 Task: Look for space in Arucas, Spain from 5th June, 2023 to 16th June, 2023 for 2 adults in price range Rs.7000 to Rs.15000. Place can be entire place with 1  bedroom having 1 bed and 1 bathroom. Property type can be house, flat, guest house, hotel. Booking option can be shelf check-in. Required host language is English.
Action: Mouse moved to (246, 167)
Screenshot: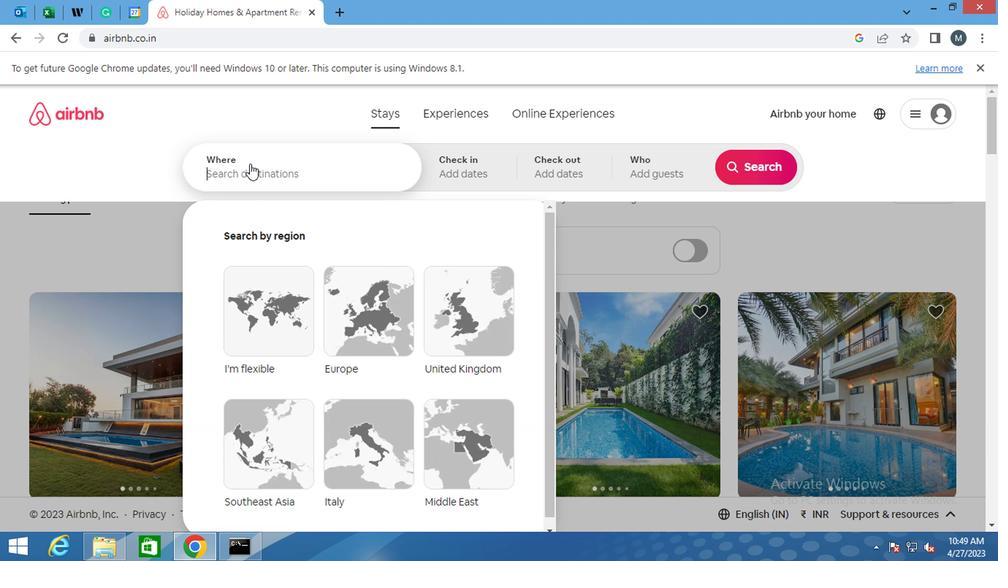 
Action: Mouse pressed left at (246, 167)
Screenshot: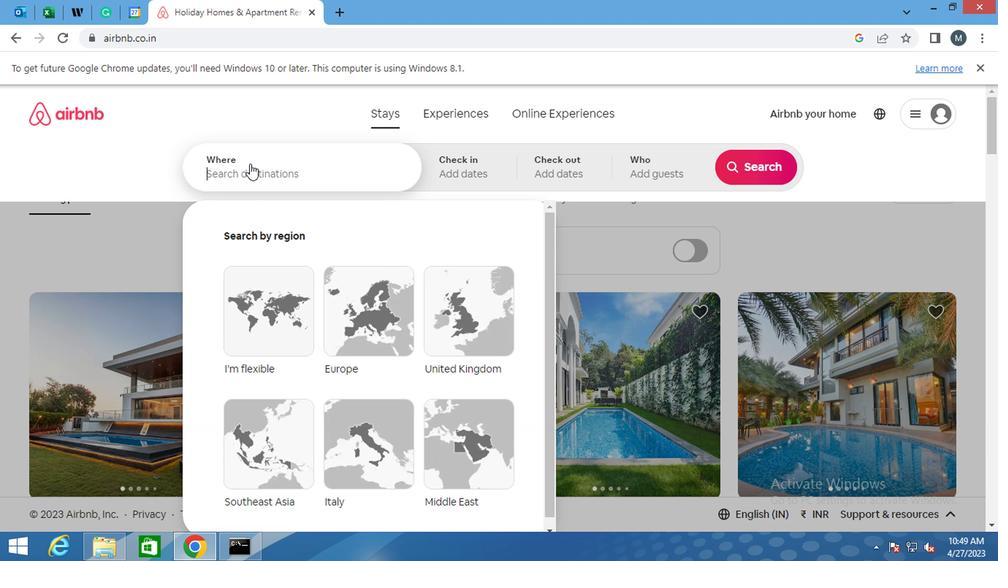 
Action: Mouse moved to (249, 181)
Screenshot: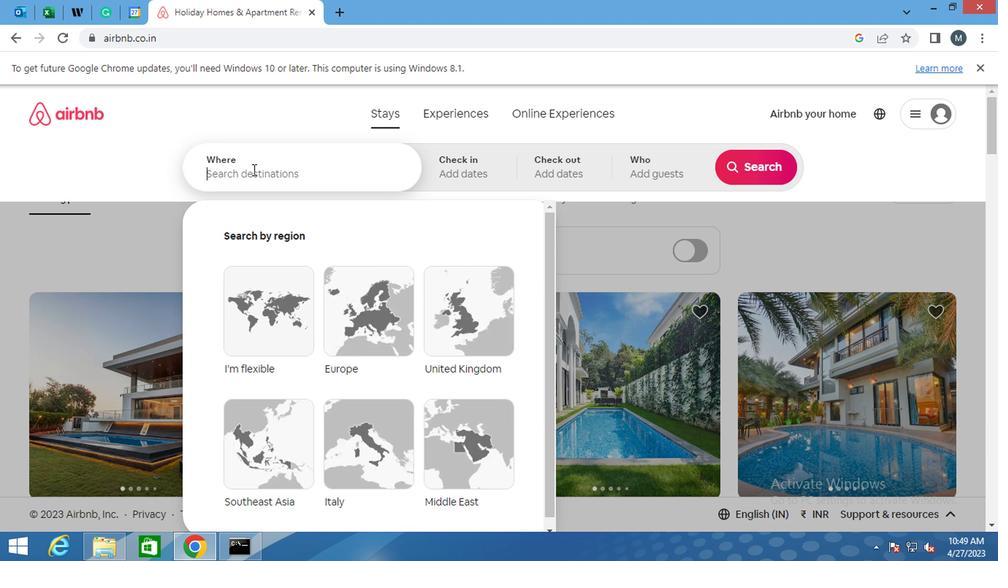 
Action: Key pressed <Key.shift>ARUCAS,<Key.space><Key.shift>SPAIN
Screenshot: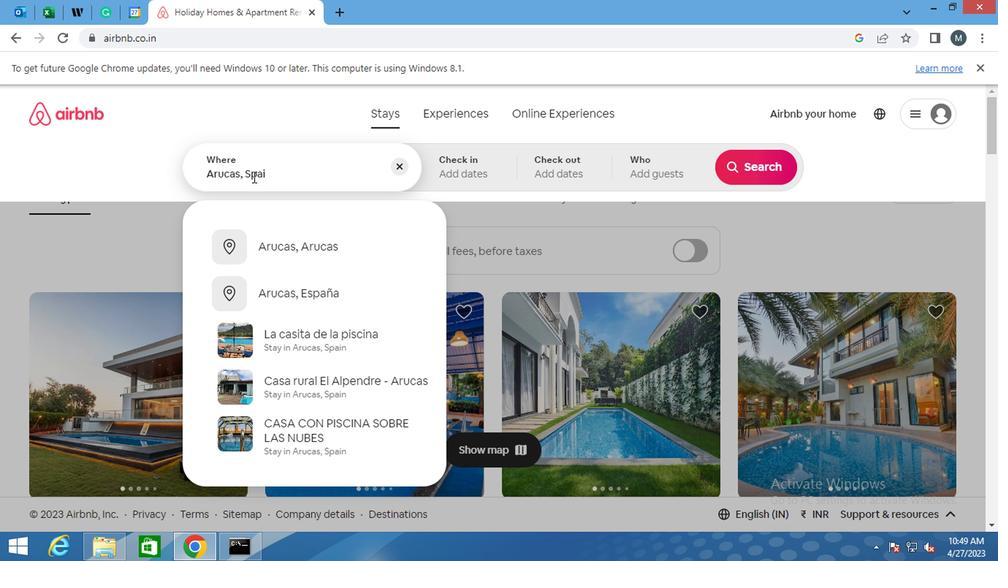
Action: Mouse moved to (295, 215)
Screenshot: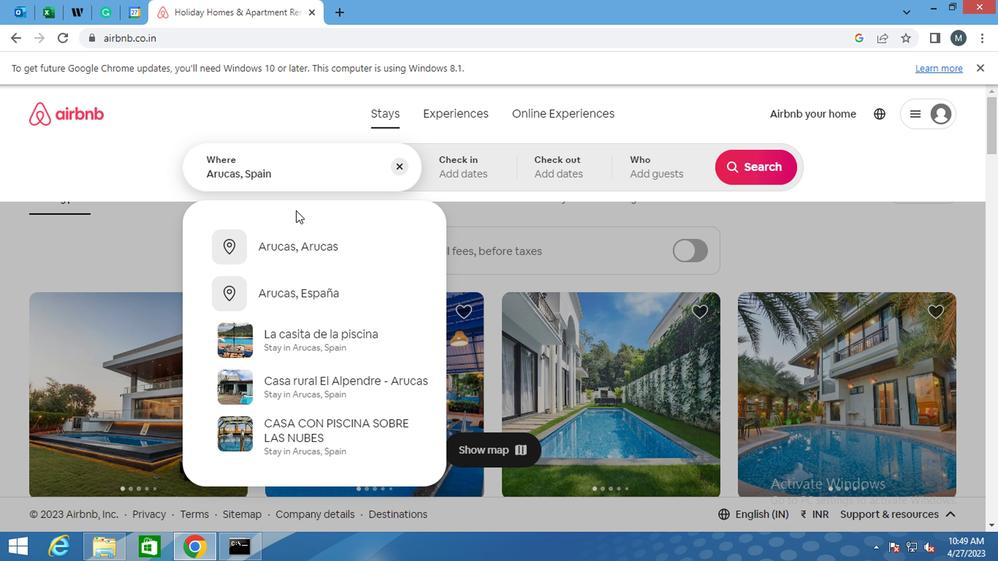 
Action: Key pressed <Key.enter>
Screenshot: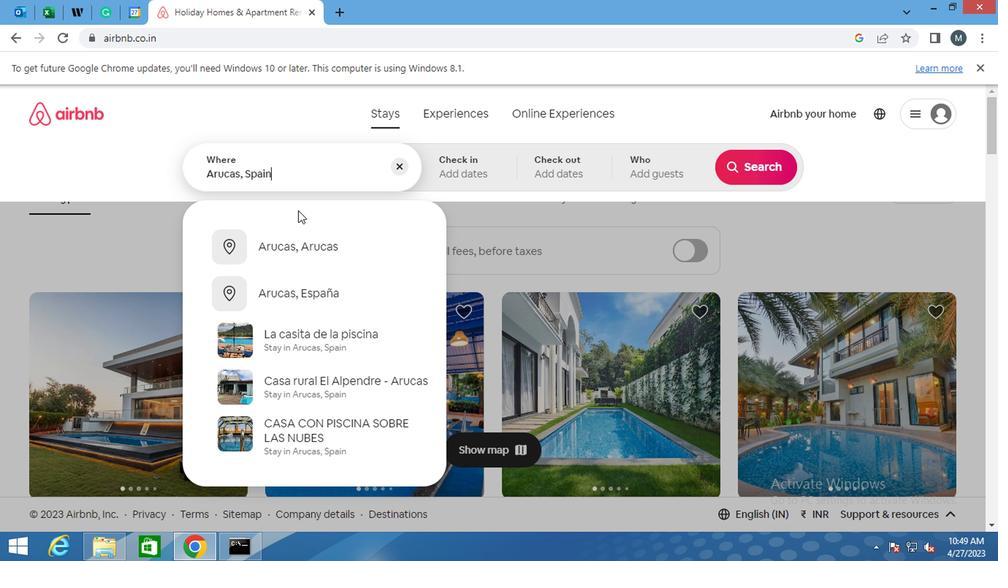 
Action: Mouse moved to (751, 290)
Screenshot: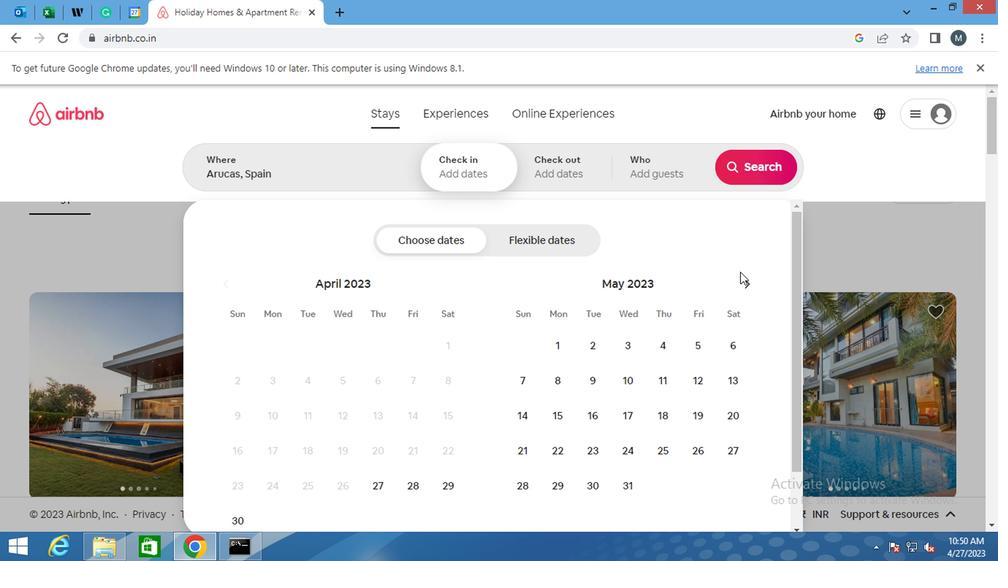 
Action: Mouse pressed left at (751, 290)
Screenshot: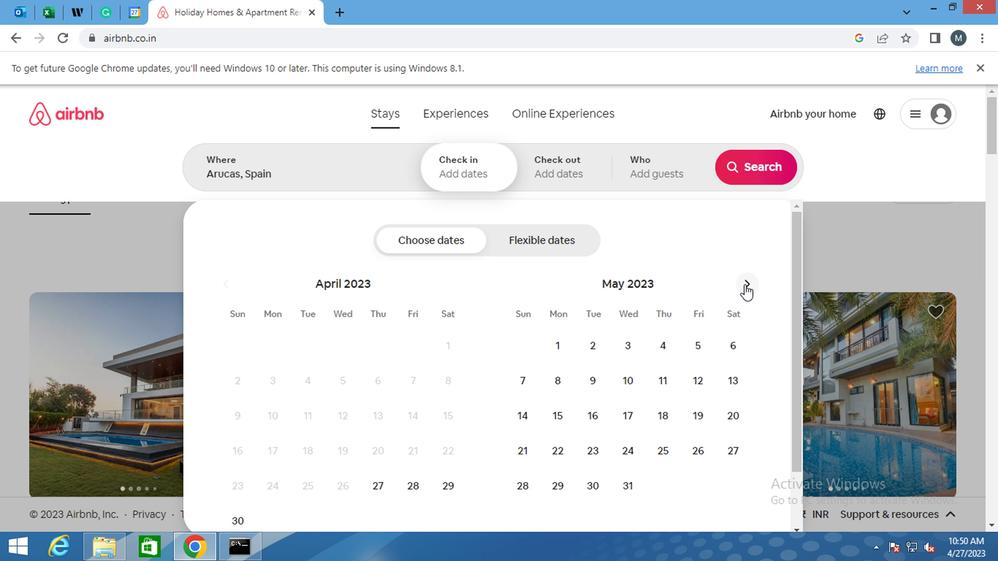 
Action: Mouse moved to (568, 396)
Screenshot: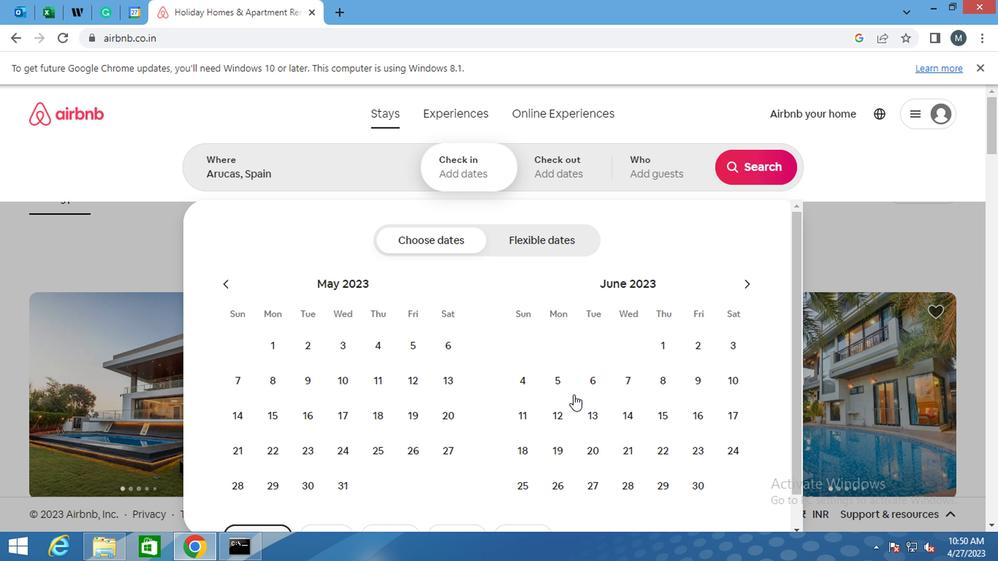 
Action: Mouse pressed left at (568, 396)
Screenshot: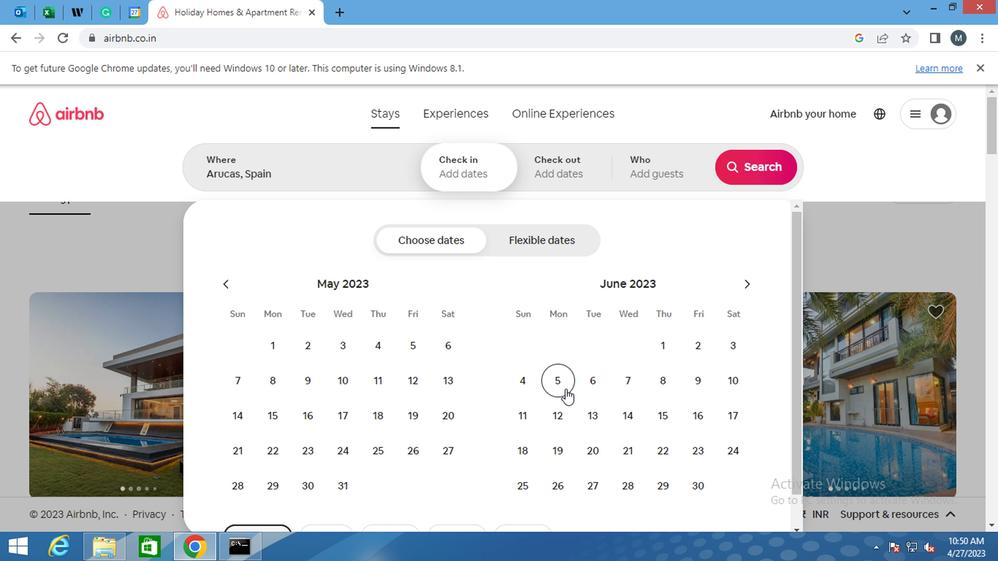 
Action: Mouse moved to (709, 417)
Screenshot: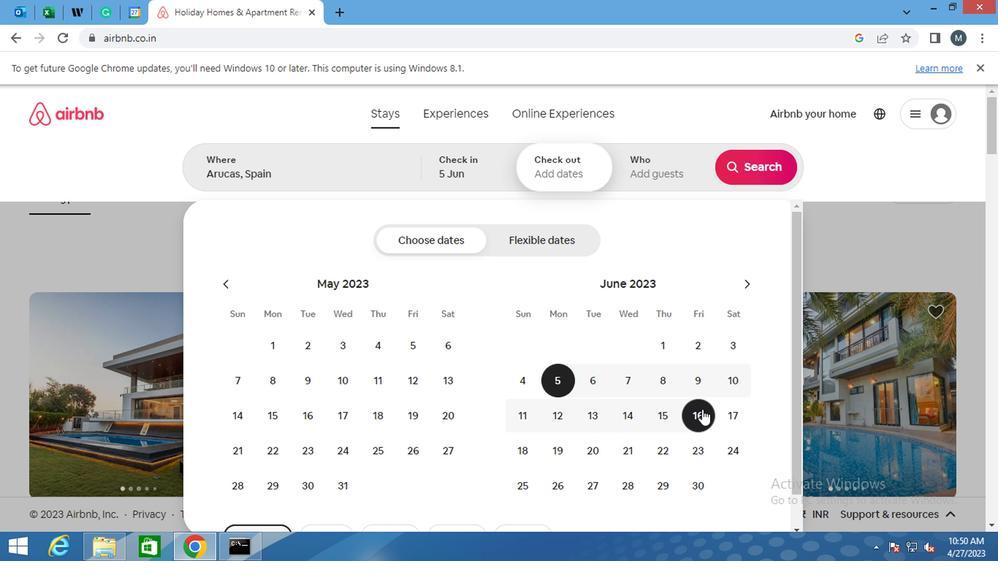 
Action: Mouse pressed left at (709, 417)
Screenshot: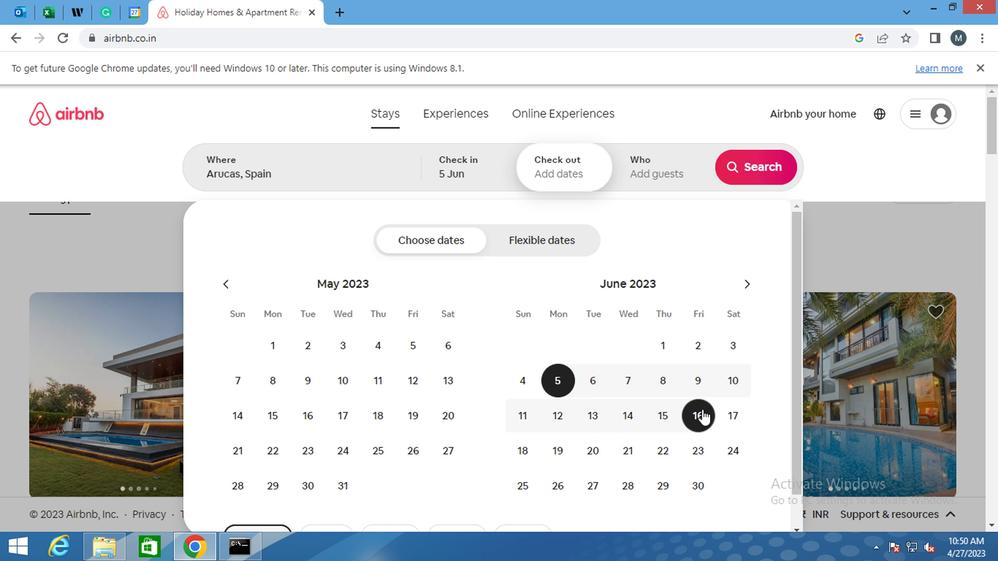 
Action: Mouse moved to (656, 173)
Screenshot: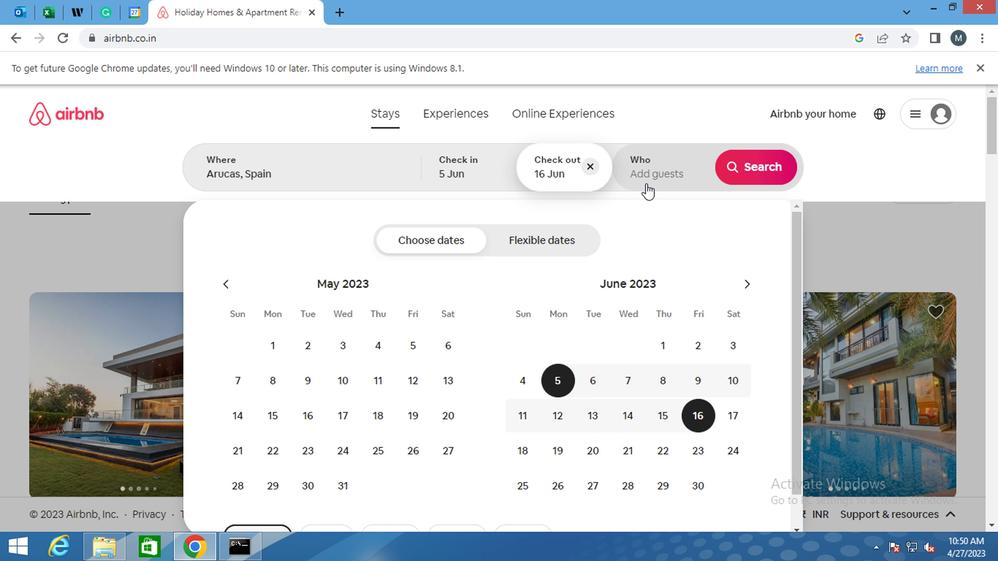 
Action: Mouse pressed left at (656, 173)
Screenshot: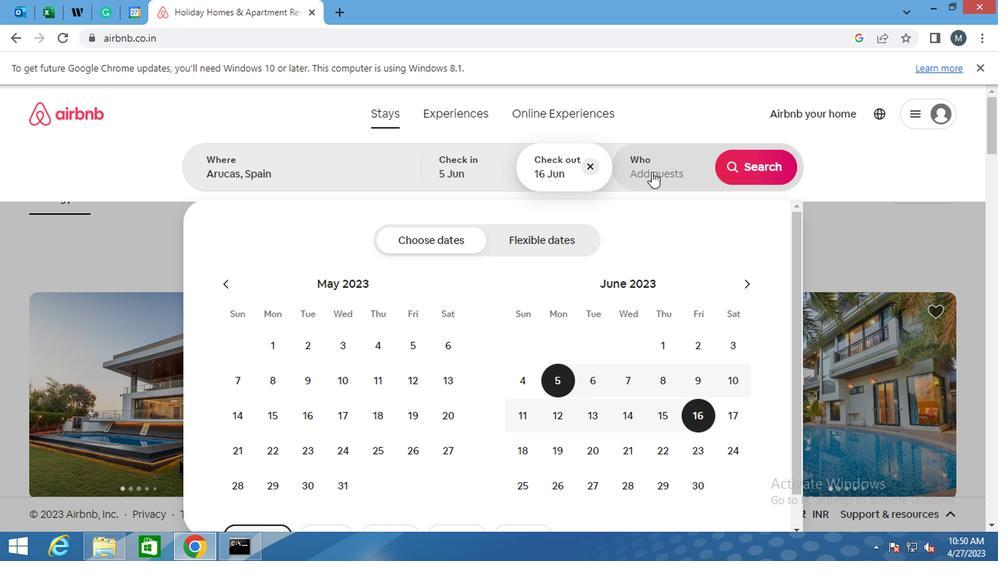 
Action: Mouse moved to (771, 254)
Screenshot: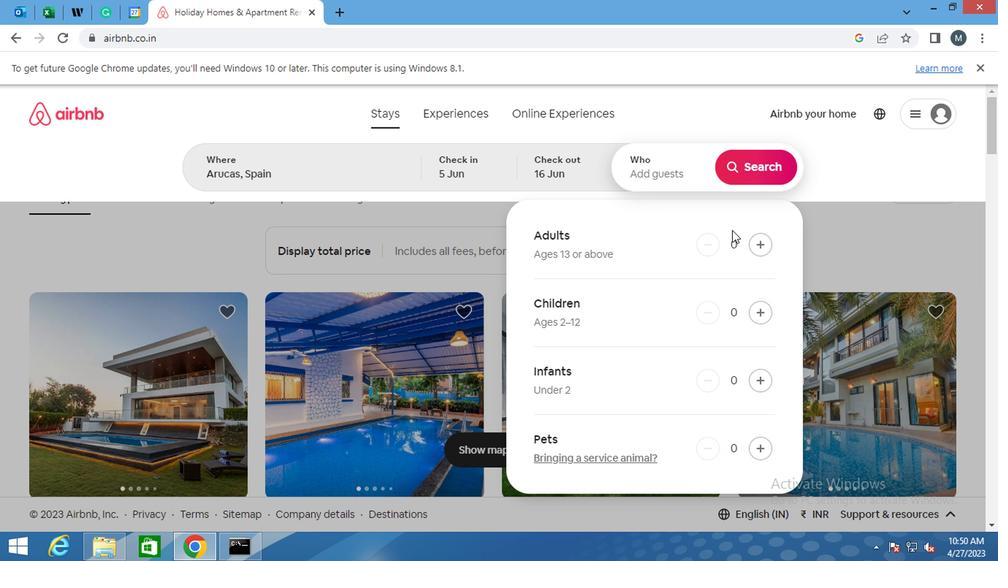 
Action: Mouse pressed left at (771, 254)
Screenshot: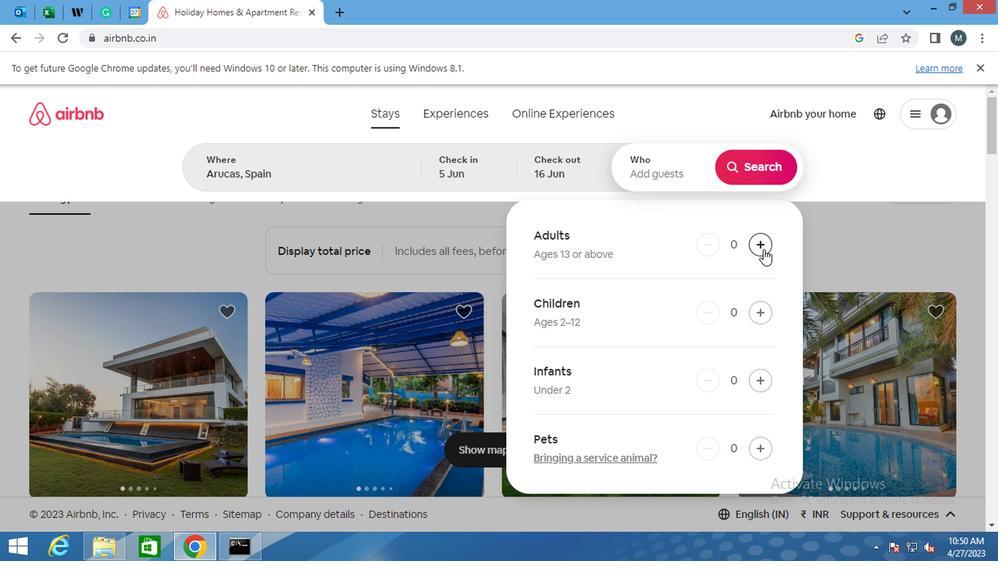 
Action: Mouse pressed left at (771, 254)
Screenshot: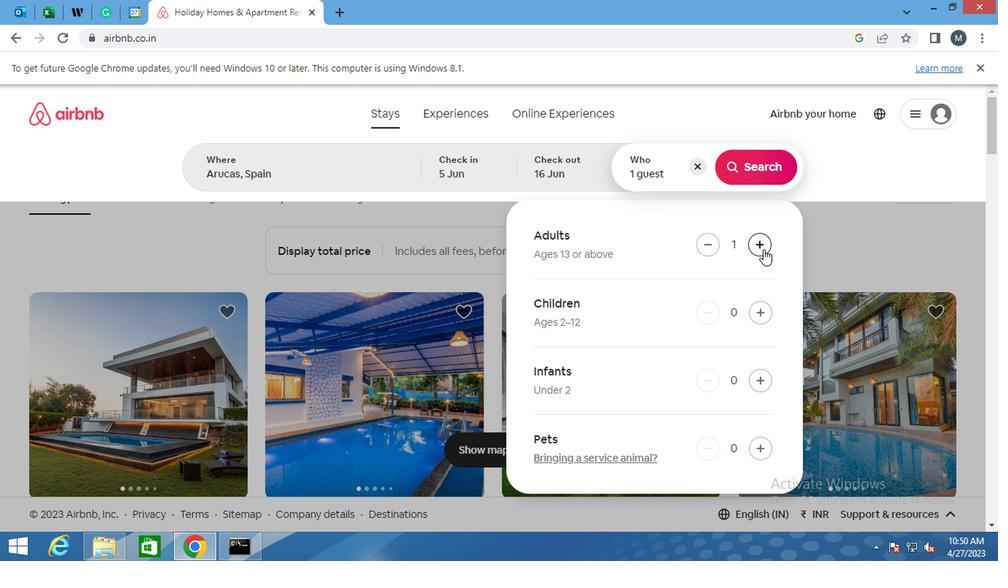 
Action: Mouse moved to (763, 179)
Screenshot: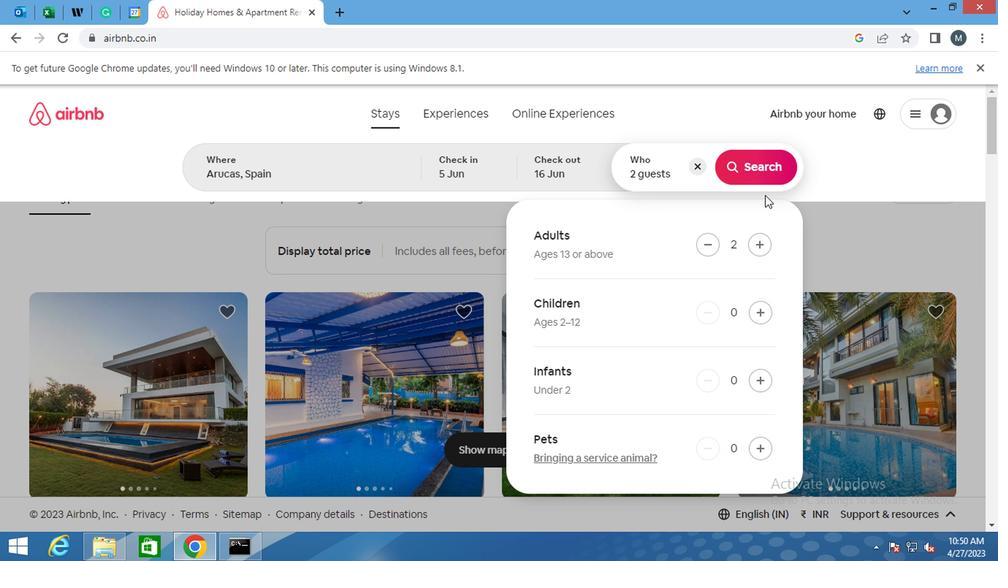 
Action: Mouse pressed left at (763, 179)
Screenshot: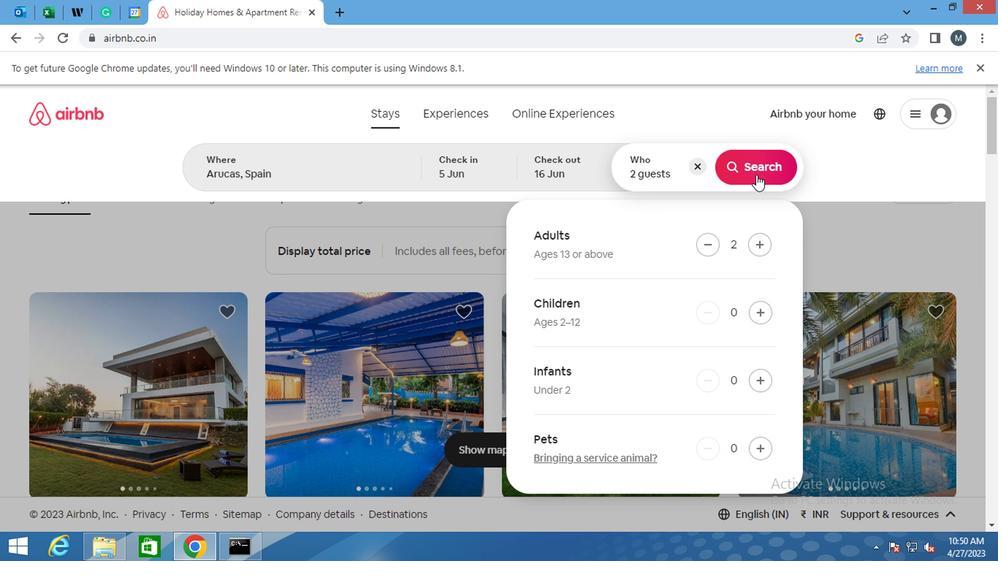 
Action: Mouse moved to (934, 177)
Screenshot: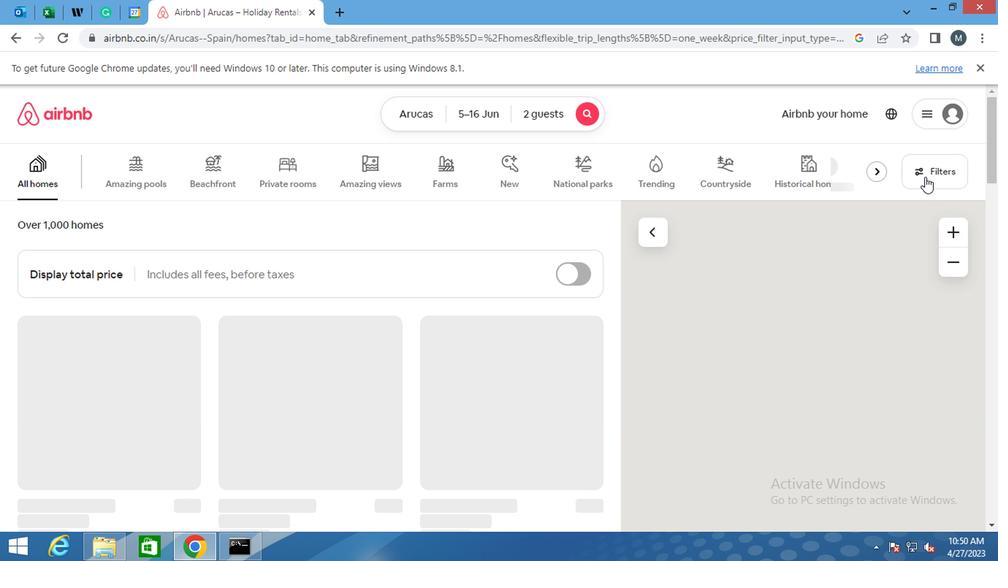 
Action: Mouse pressed left at (934, 177)
Screenshot: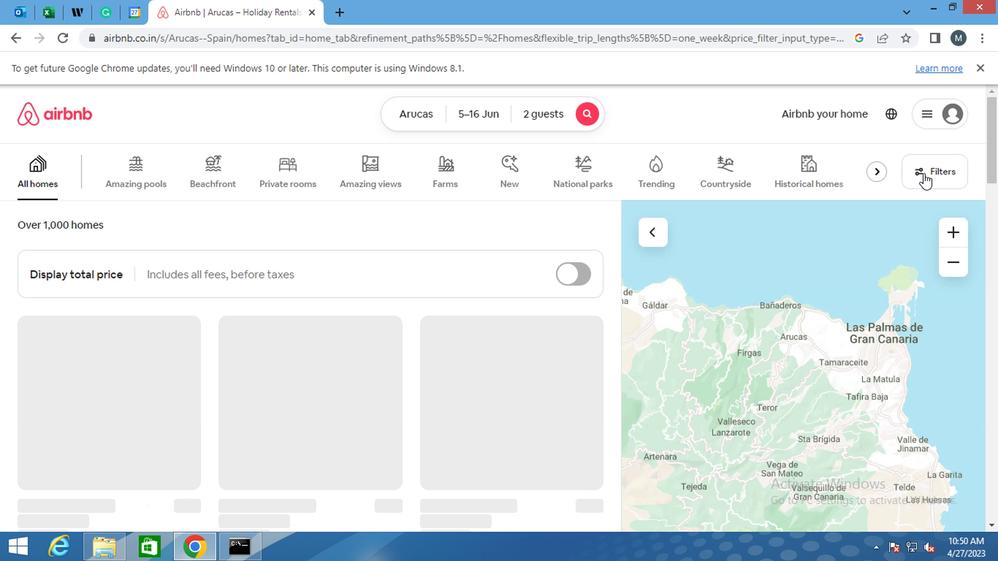 
Action: Mouse moved to (332, 353)
Screenshot: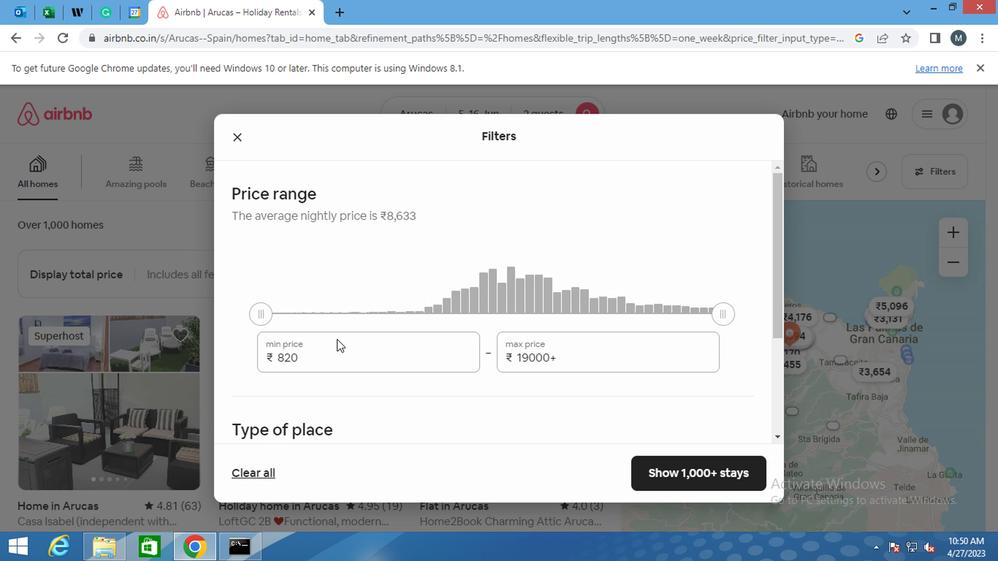 
Action: Mouse pressed left at (332, 353)
Screenshot: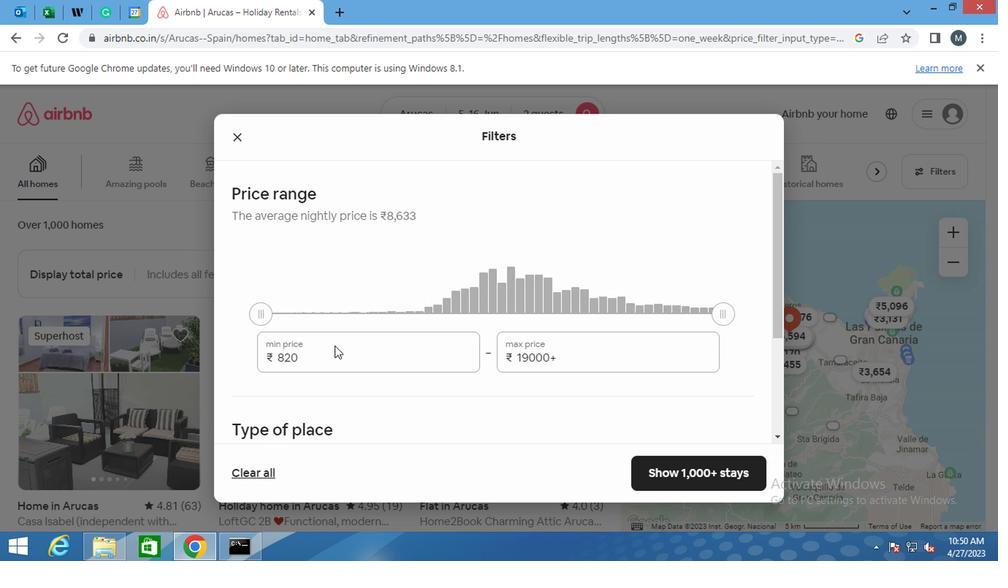 
Action: Mouse moved to (332, 358)
Screenshot: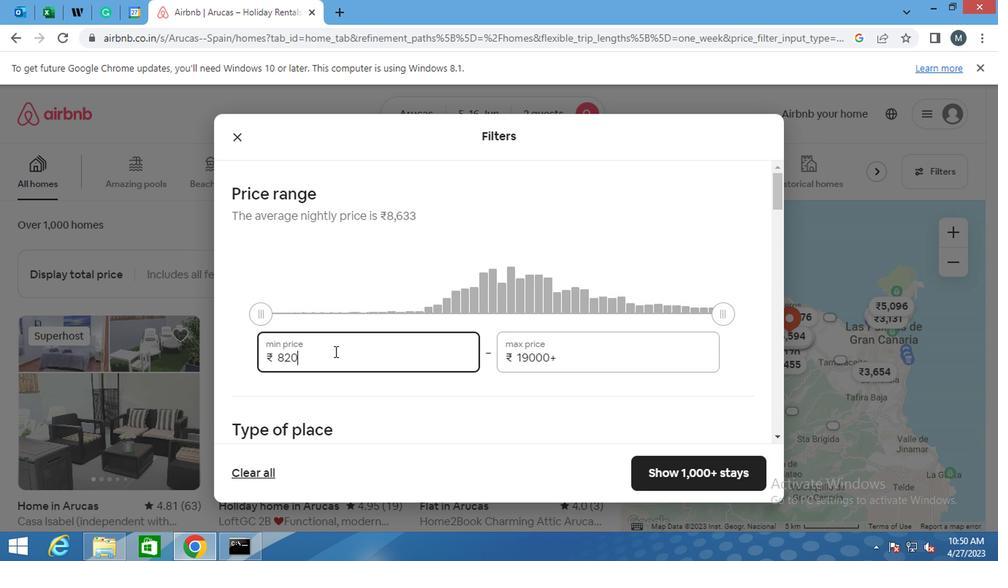 
Action: Key pressed <Key.backspace><Key.backspace><Key.backspace>7000
Screenshot: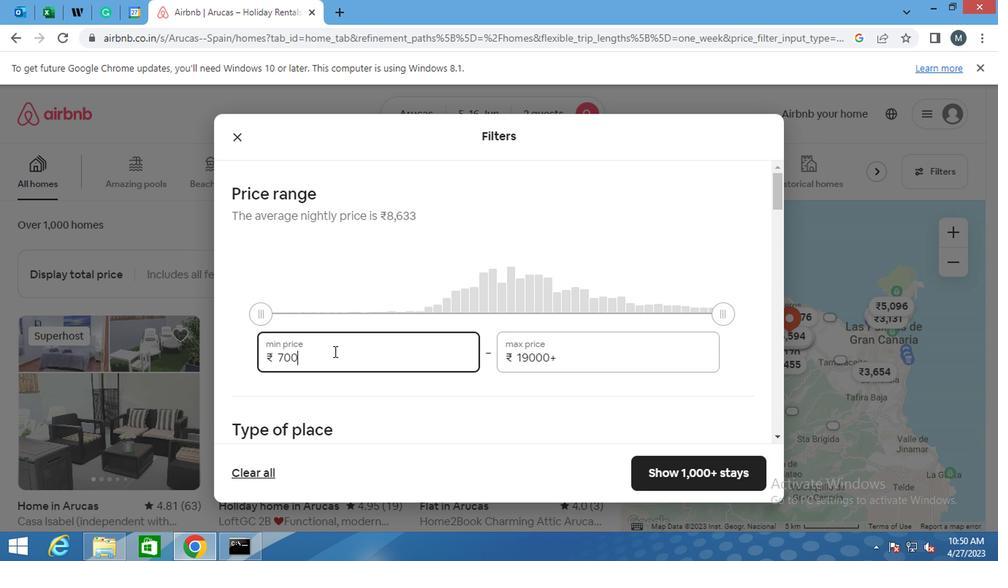 
Action: Mouse moved to (584, 360)
Screenshot: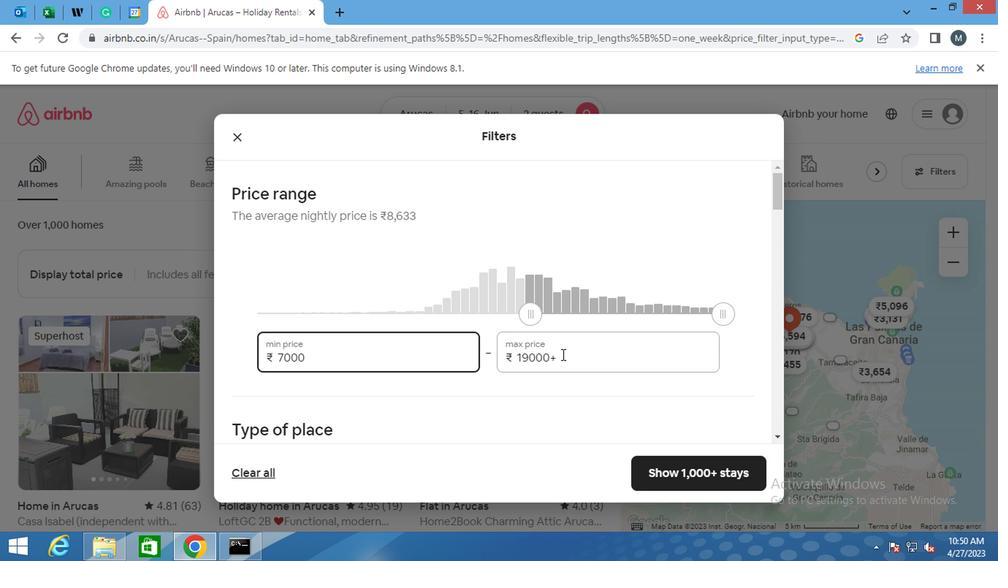 
Action: Mouse pressed left at (584, 360)
Screenshot: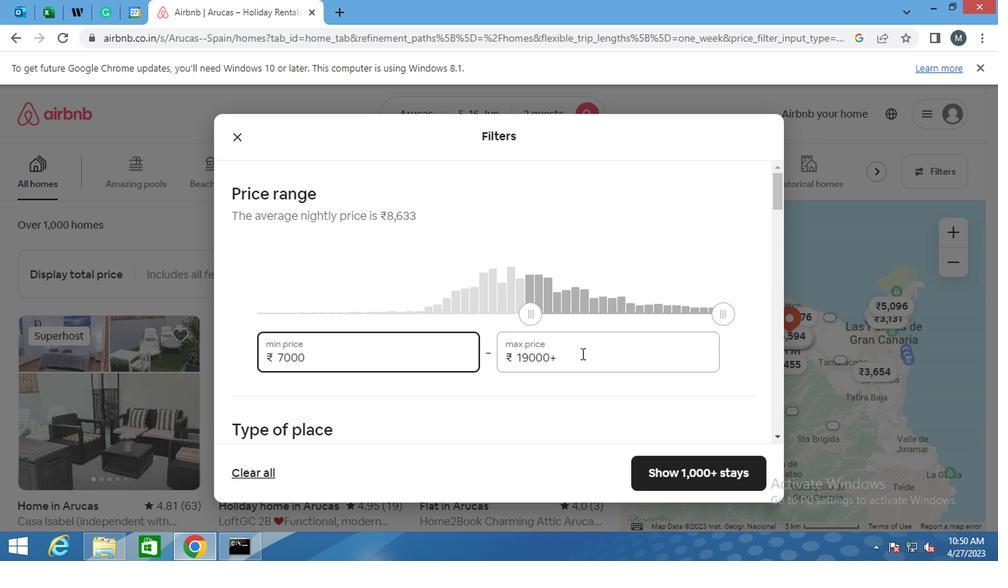 
Action: Key pressed <Key.backspace><Key.backspace><Key.backspace><Key.backspace><Key.backspace>
Screenshot: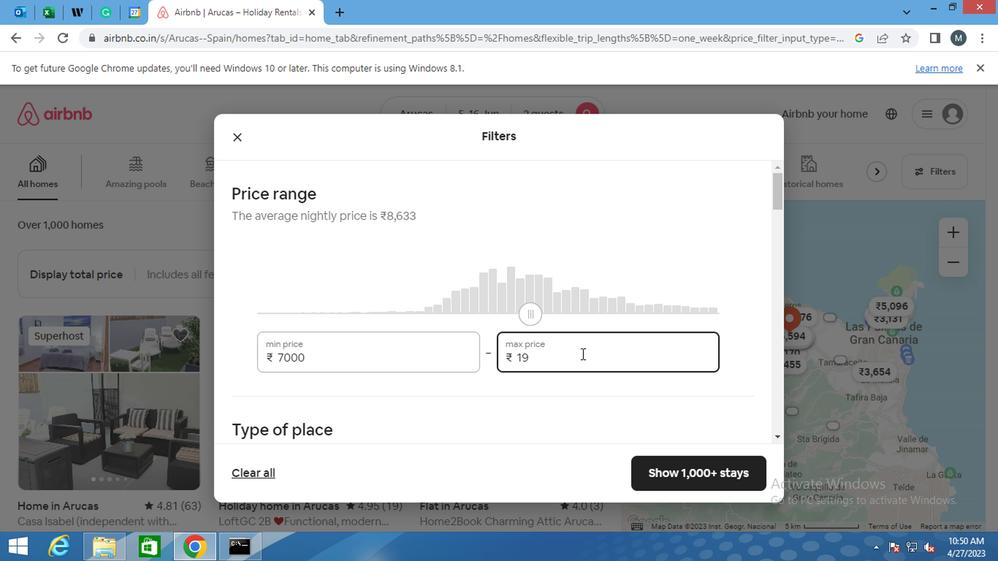 
Action: Mouse moved to (581, 363)
Screenshot: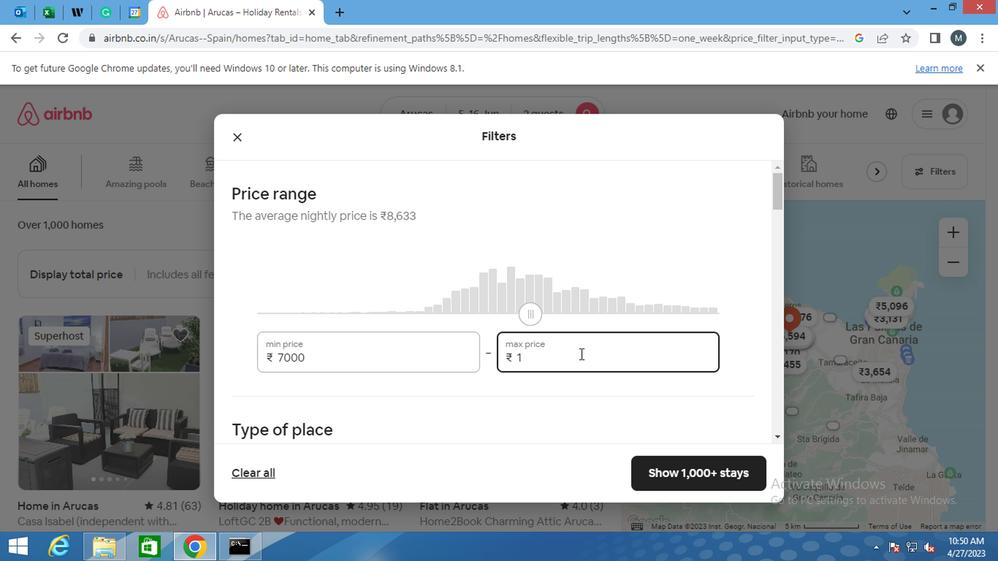 
Action: Key pressed 5000
Screenshot: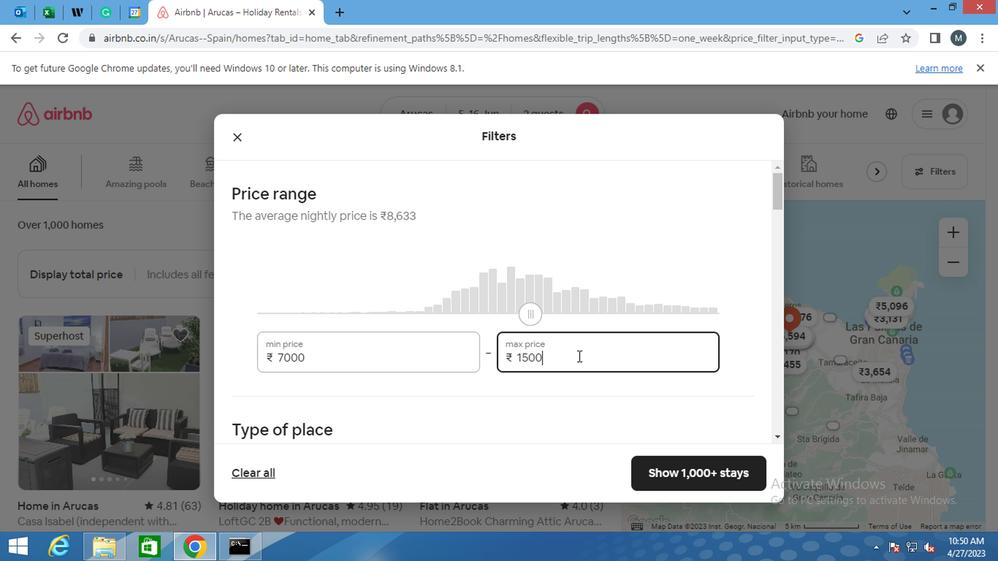 
Action: Mouse moved to (461, 347)
Screenshot: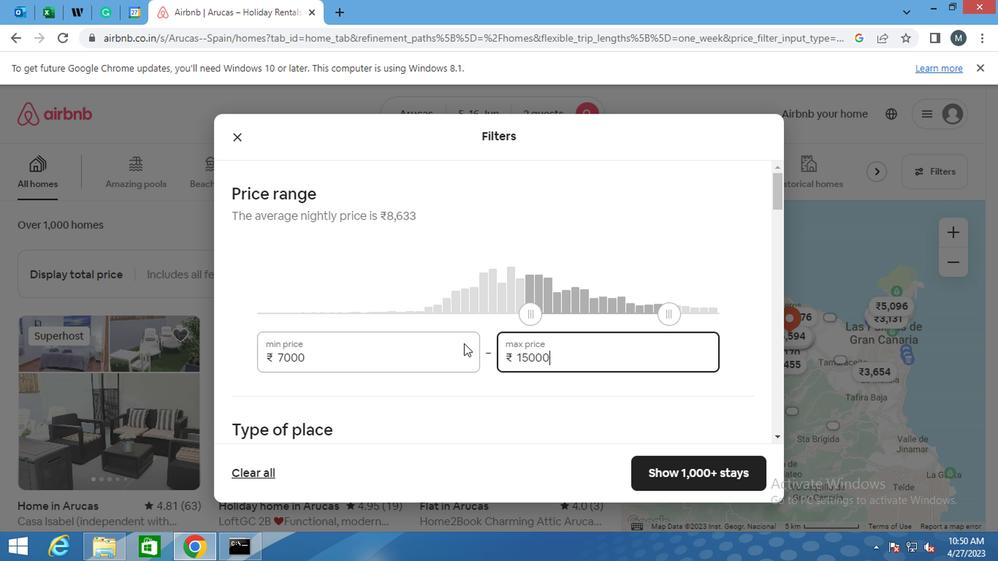 
Action: Mouse scrolled (461, 346) with delta (0, -1)
Screenshot: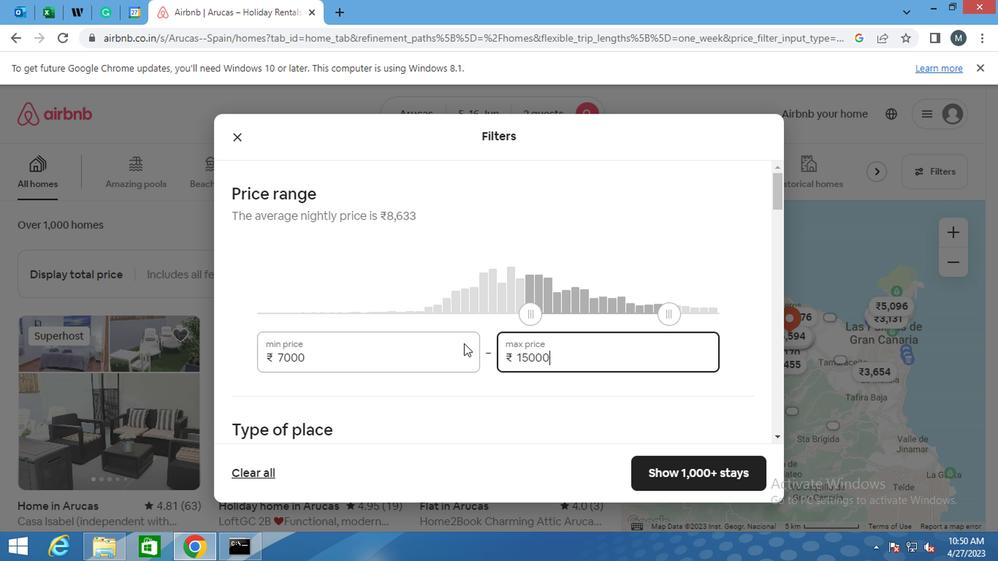 
Action: Mouse moved to (459, 347)
Screenshot: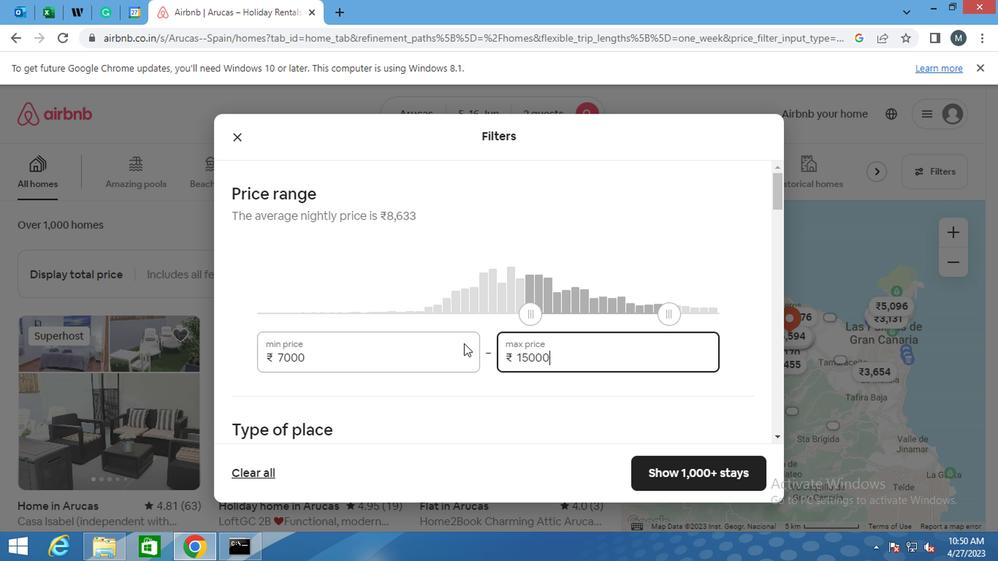 
Action: Mouse scrolled (459, 346) with delta (0, -1)
Screenshot: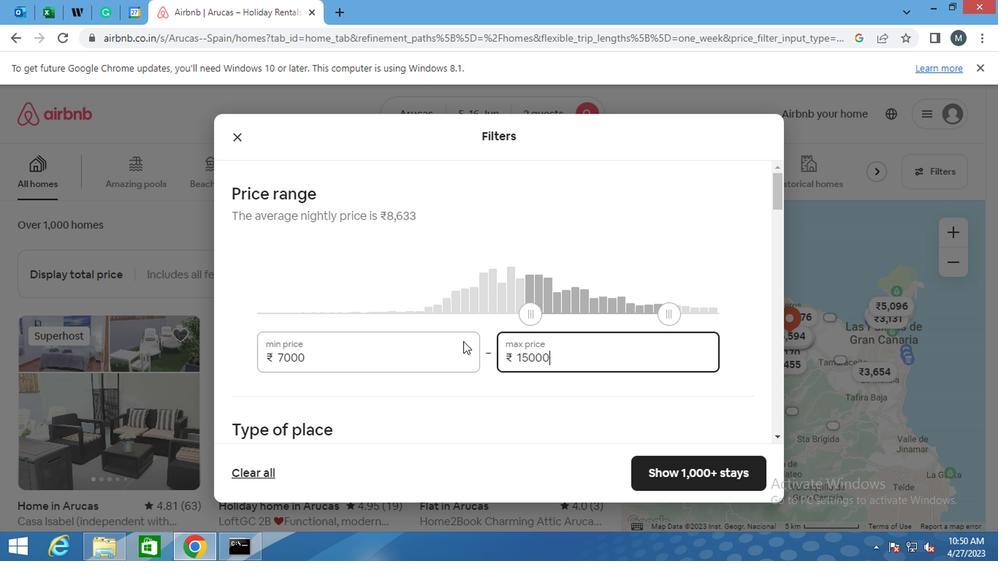 
Action: Mouse scrolled (459, 346) with delta (0, -1)
Screenshot: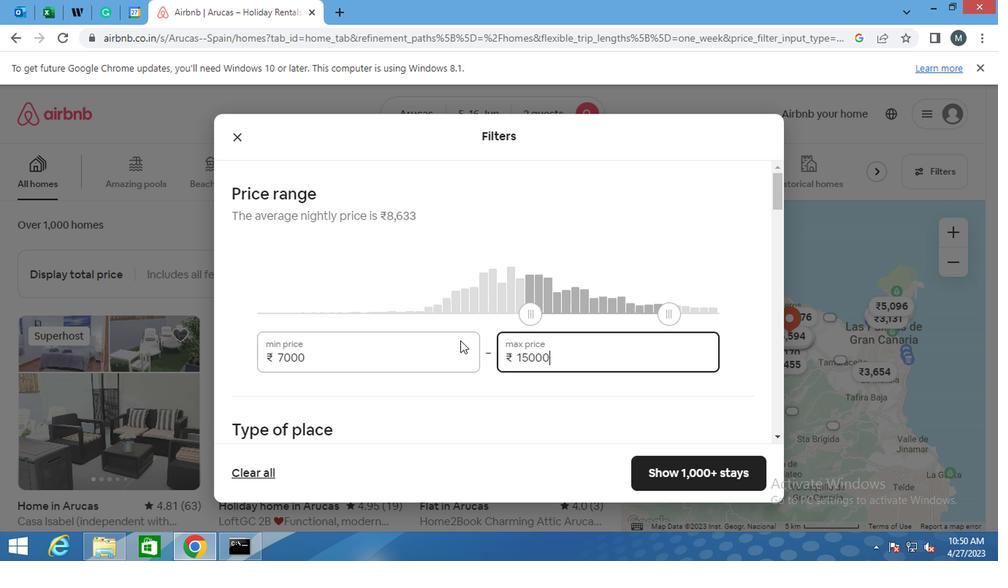 
Action: Mouse moved to (227, 261)
Screenshot: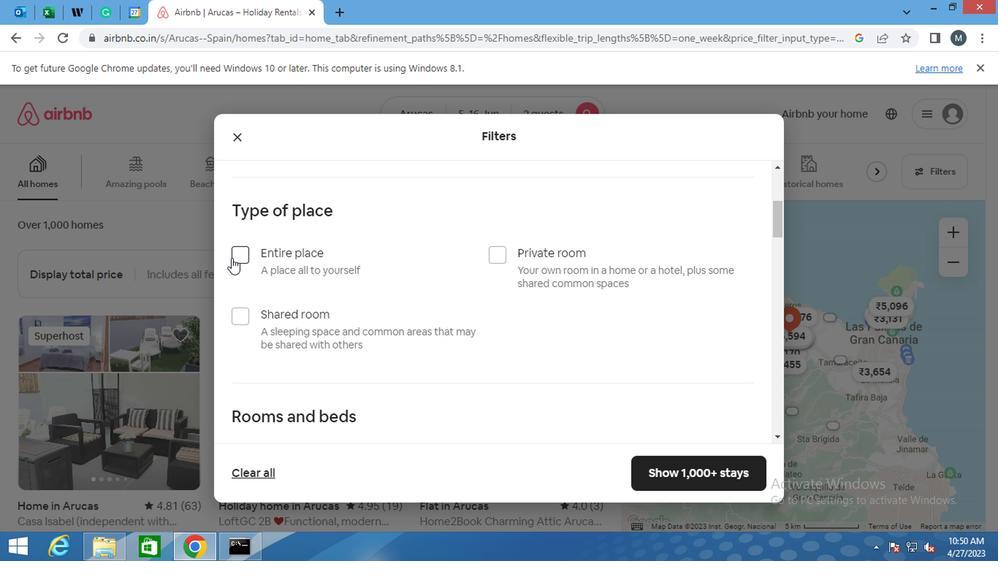 
Action: Mouse pressed left at (227, 261)
Screenshot: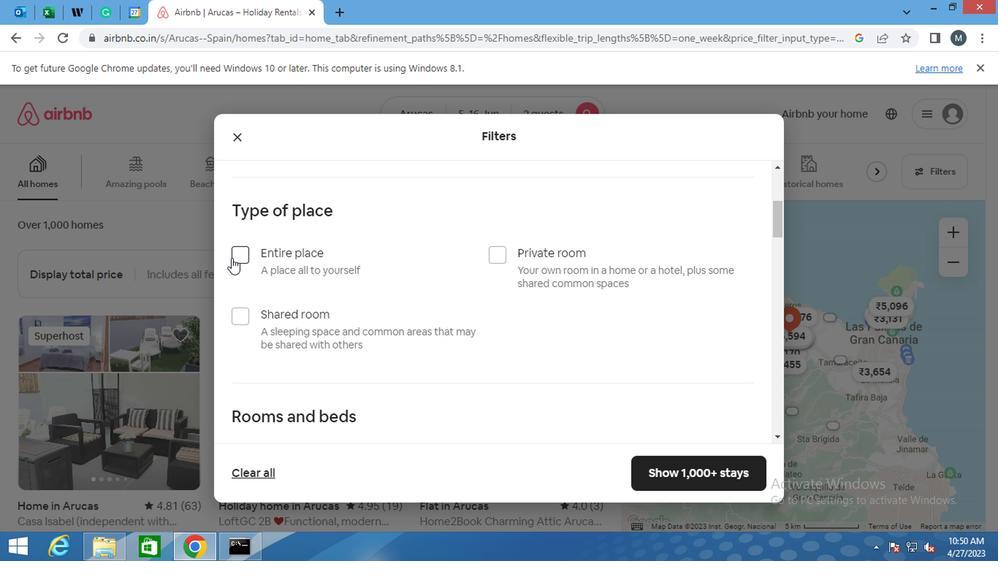 
Action: Mouse moved to (348, 274)
Screenshot: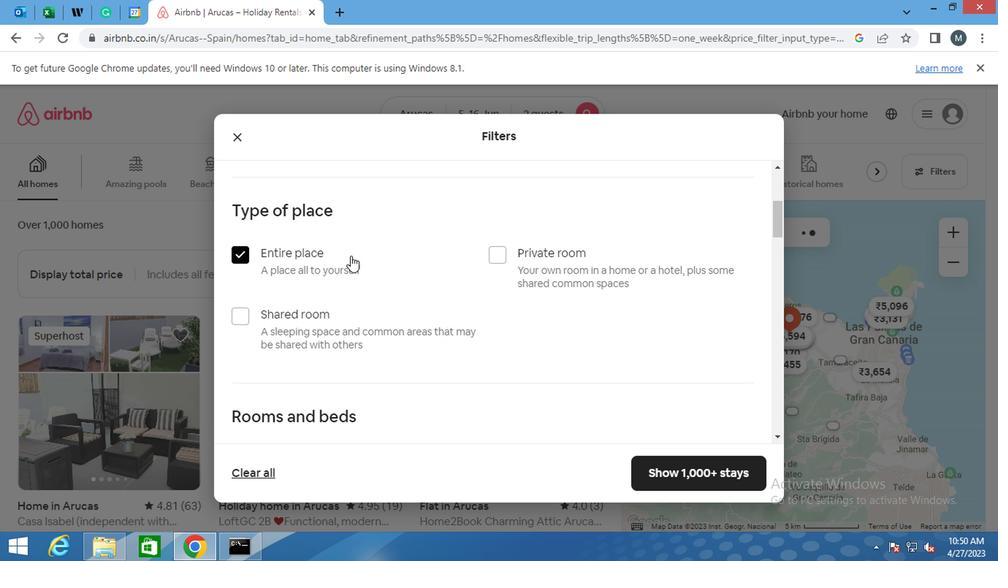 
Action: Mouse scrolled (348, 273) with delta (0, -1)
Screenshot: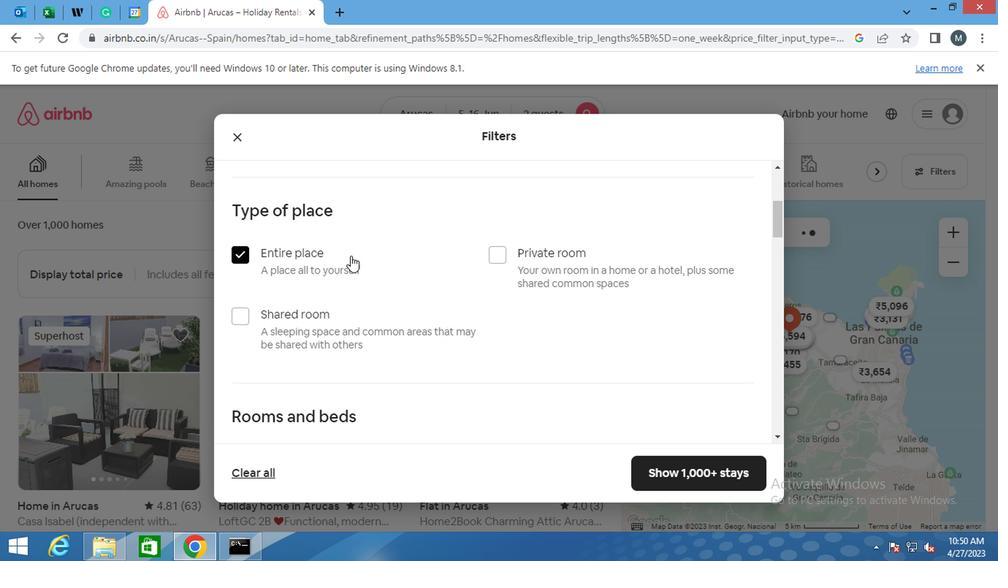 
Action: Mouse moved to (348, 275)
Screenshot: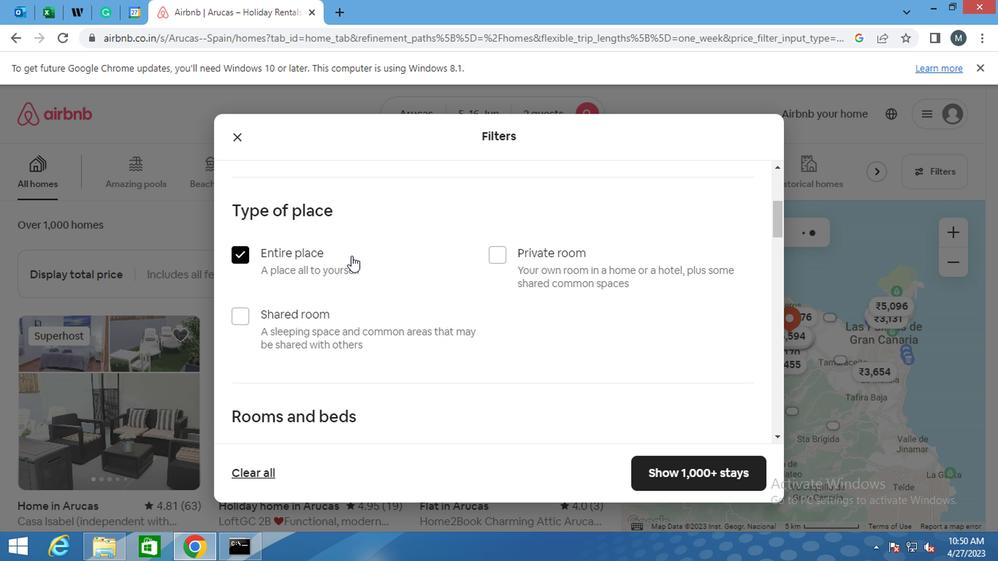 
Action: Mouse scrolled (348, 275) with delta (0, 0)
Screenshot: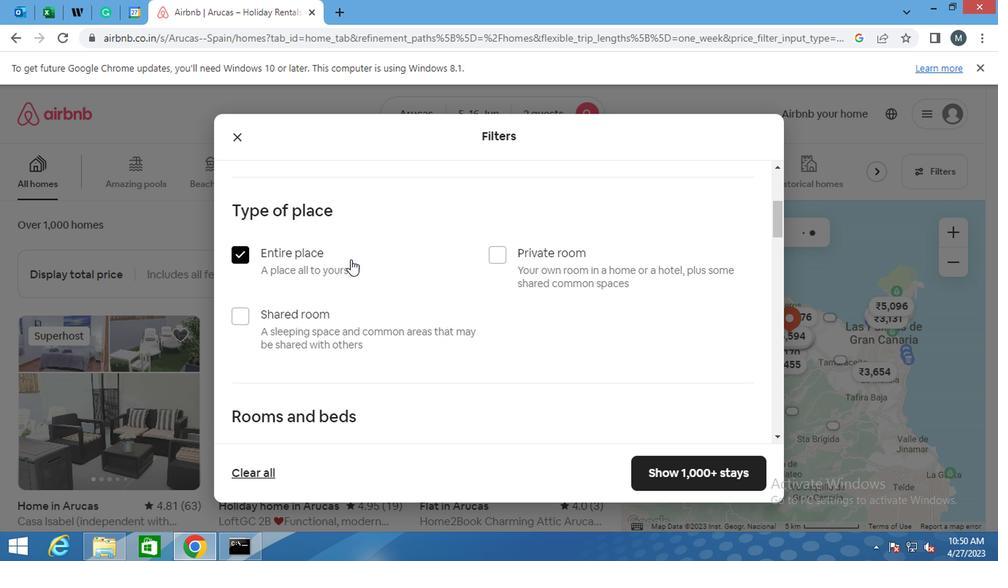 
Action: Mouse moved to (347, 275)
Screenshot: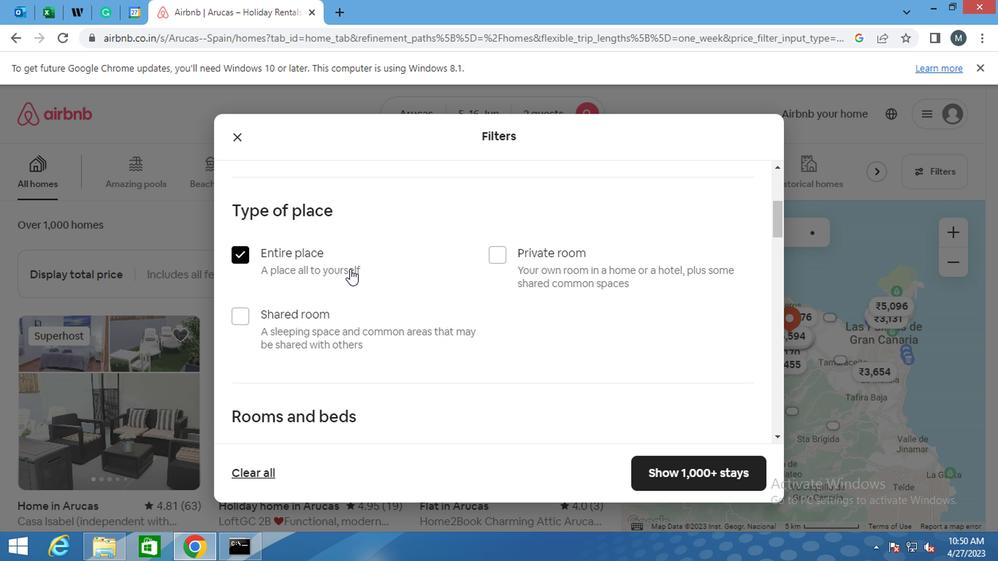 
Action: Mouse scrolled (347, 275) with delta (0, 0)
Screenshot: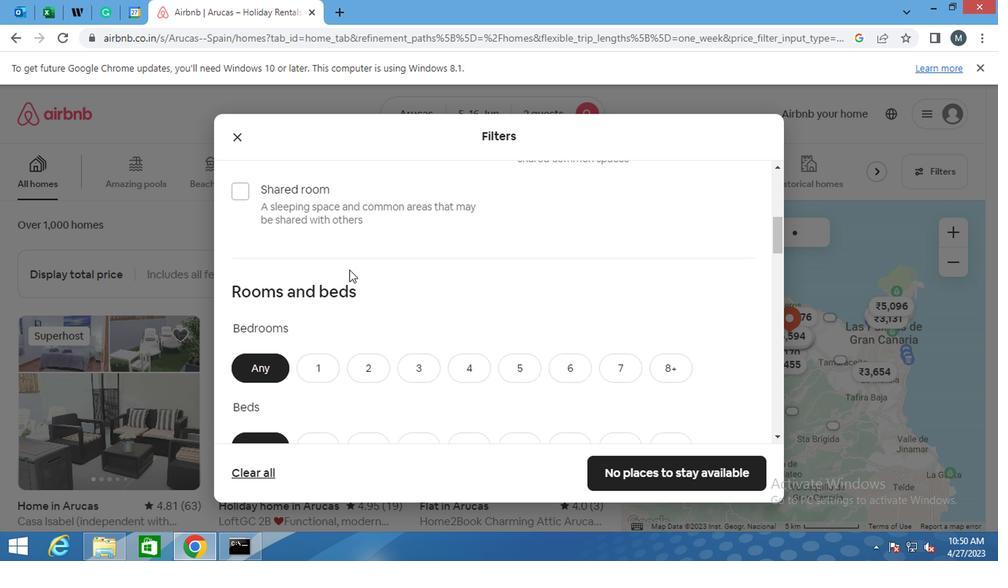 
Action: Mouse moved to (346, 278)
Screenshot: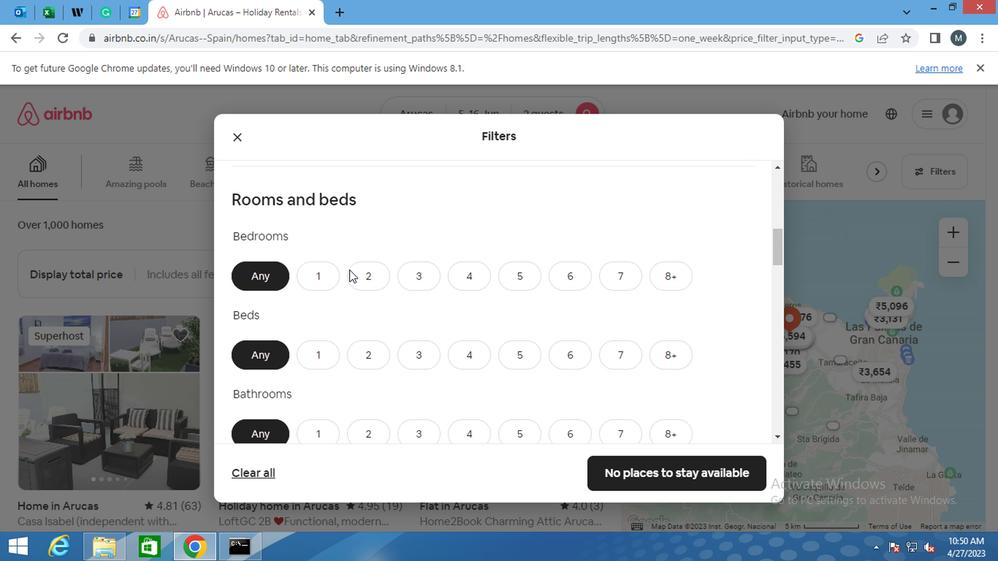 
Action: Mouse scrolled (346, 278) with delta (0, 0)
Screenshot: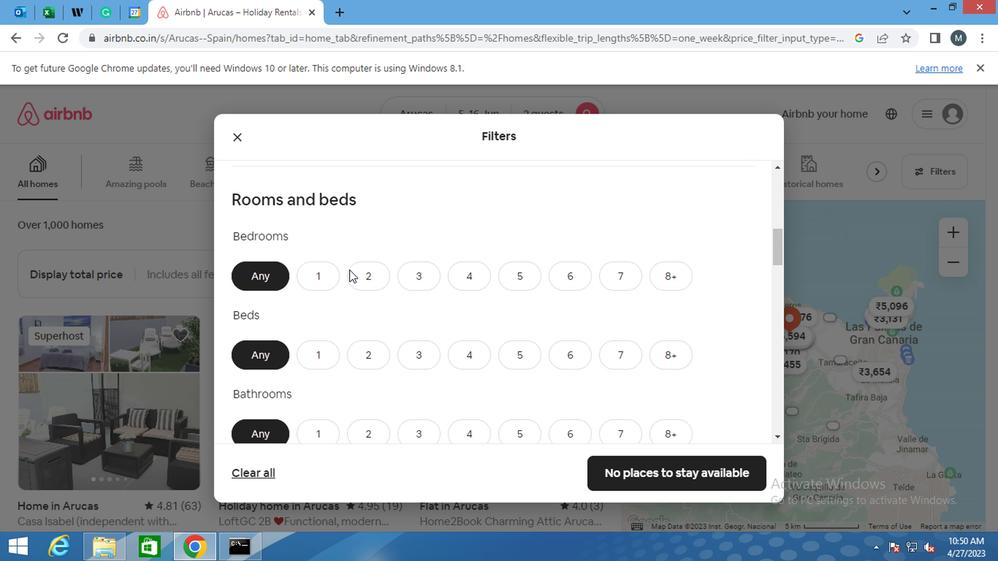 
Action: Mouse moved to (320, 210)
Screenshot: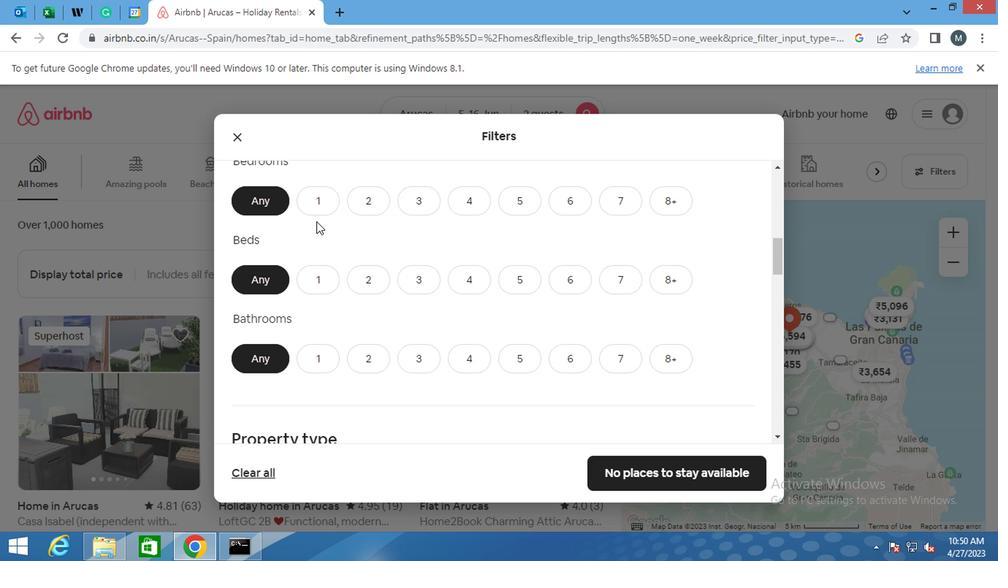 
Action: Mouse pressed left at (320, 210)
Screenshot: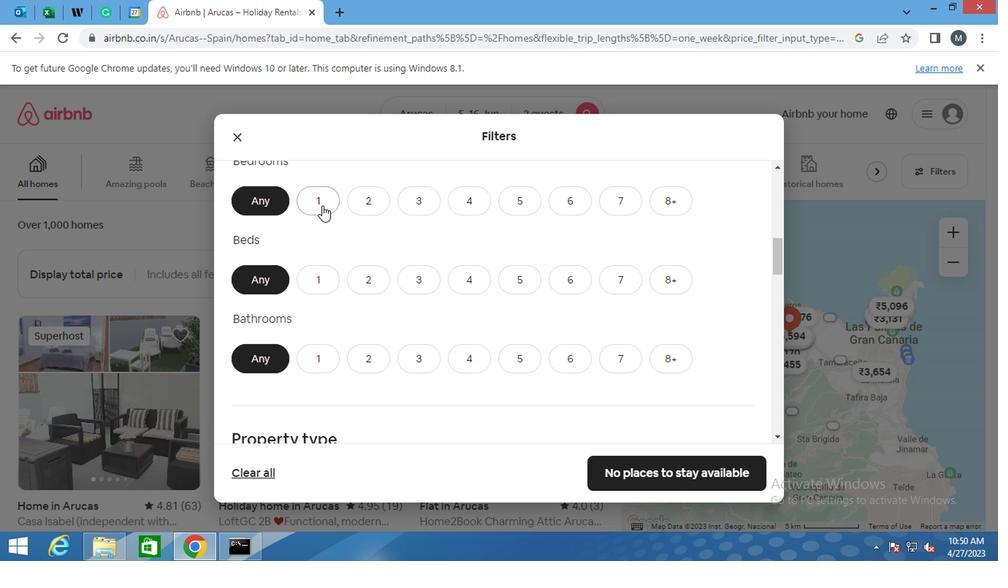 
Action: Mouse moved to (321, 290)
Screenshot: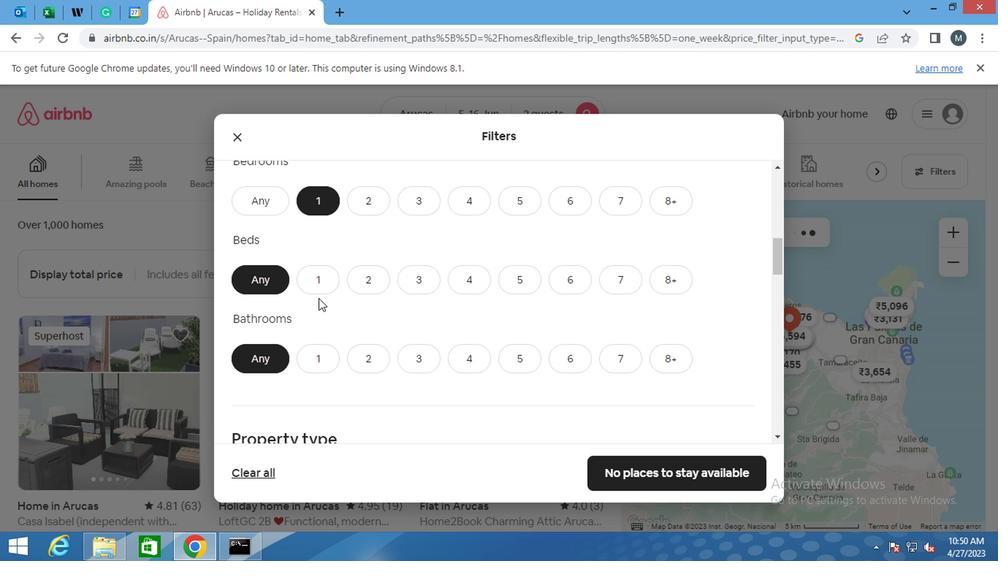 
Action: Mouse pressed left at (321, 290)
Screenshot: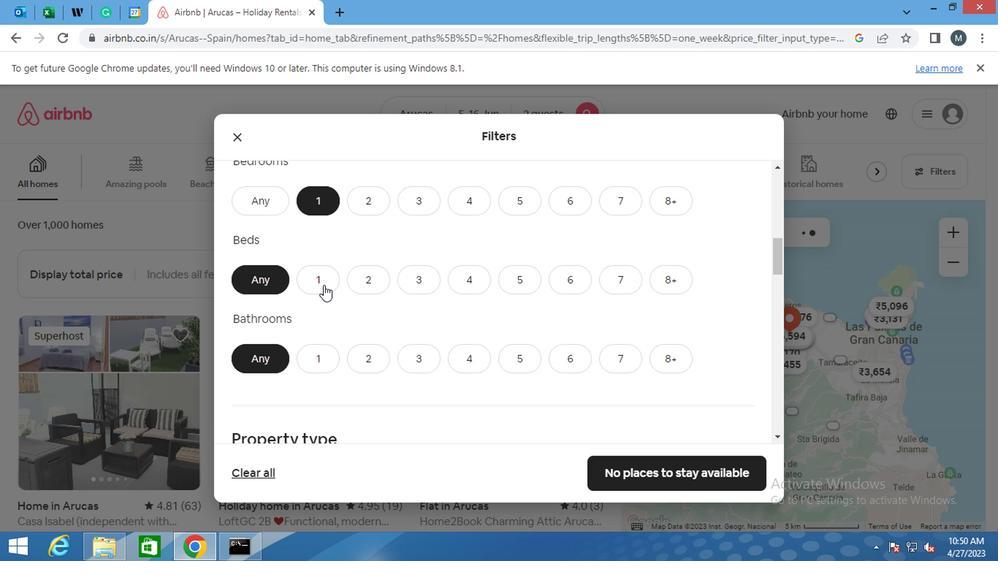 
Action: Mouse moved to (317, 365)
Screenshot: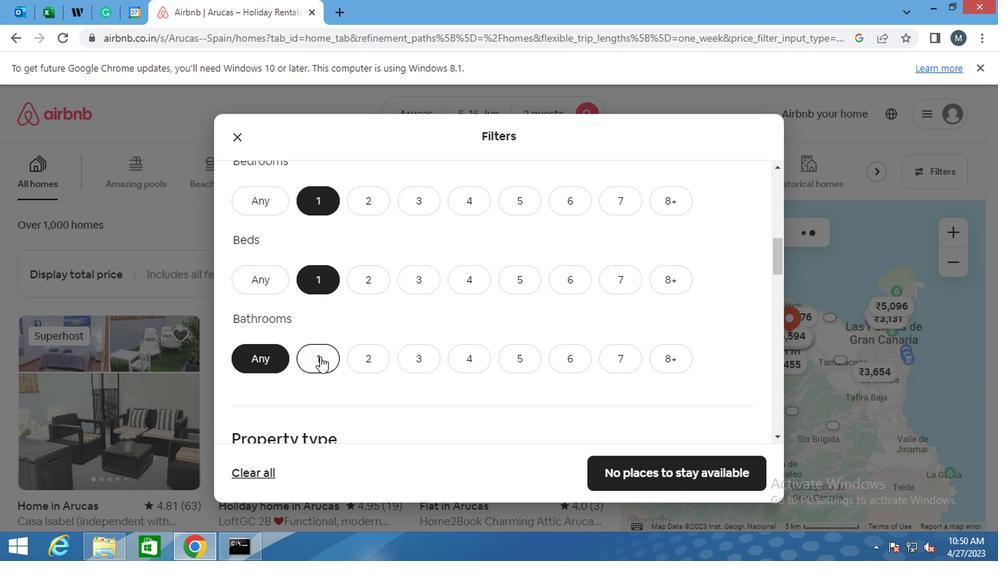 
Action: Mouse pressed left at (317, 365)
Screenshot: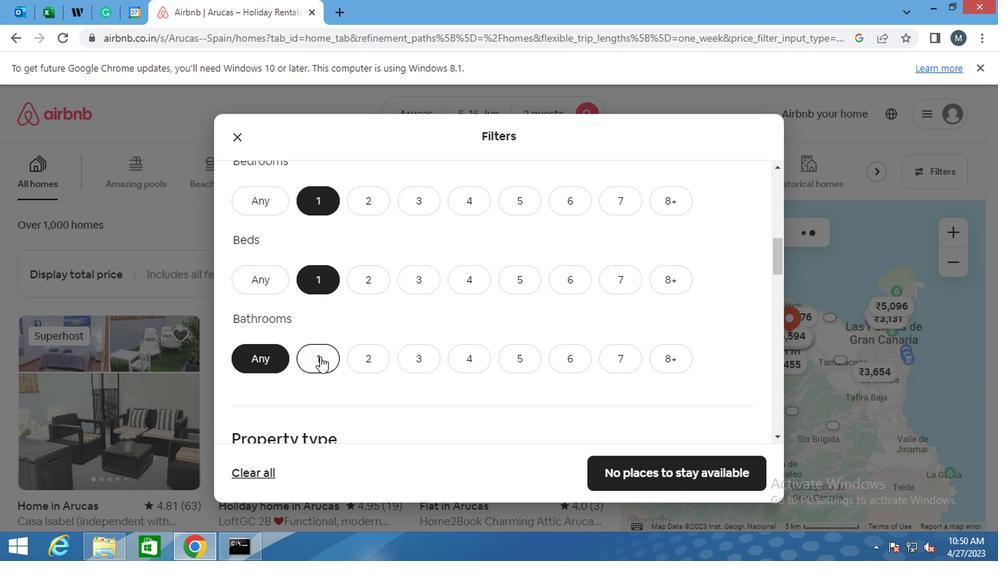 
Action: Mouse moved to (289, 340)
Screenshot: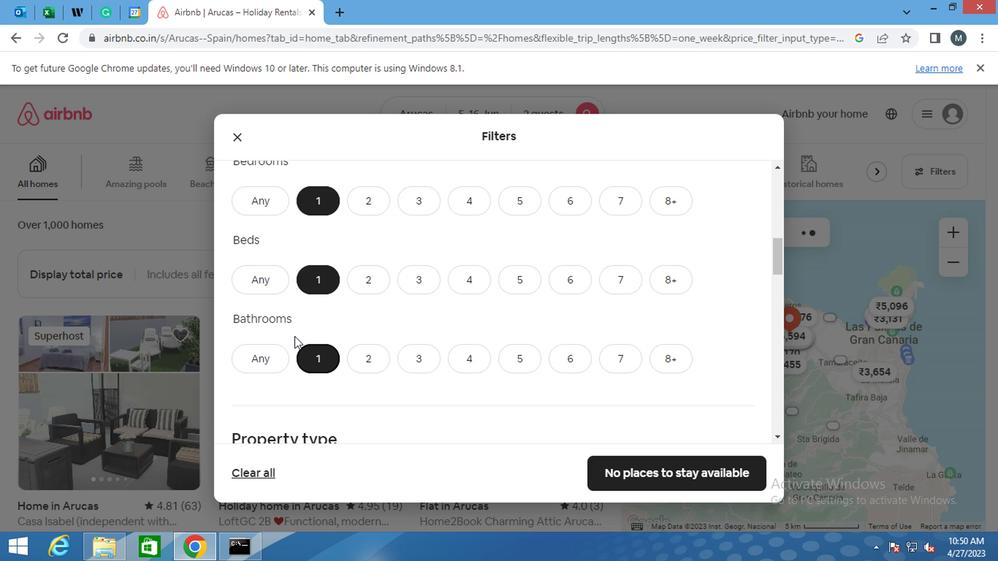
Action: Mouse scrolled (289, 339) with delta (0, -1)
Screenshot: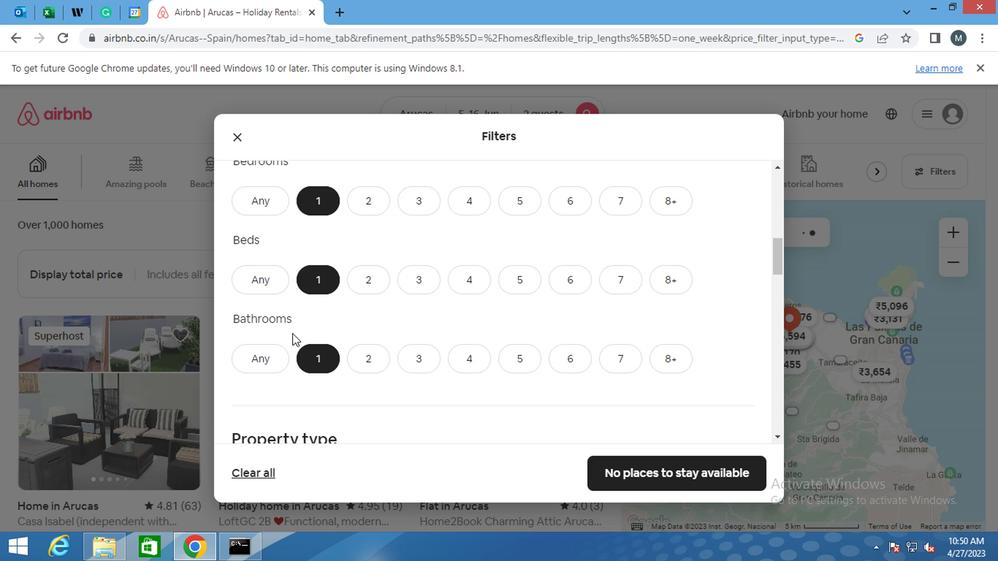 
Action: Mouse scrolled (289, 339) with delta (0, -1)
Screenshot: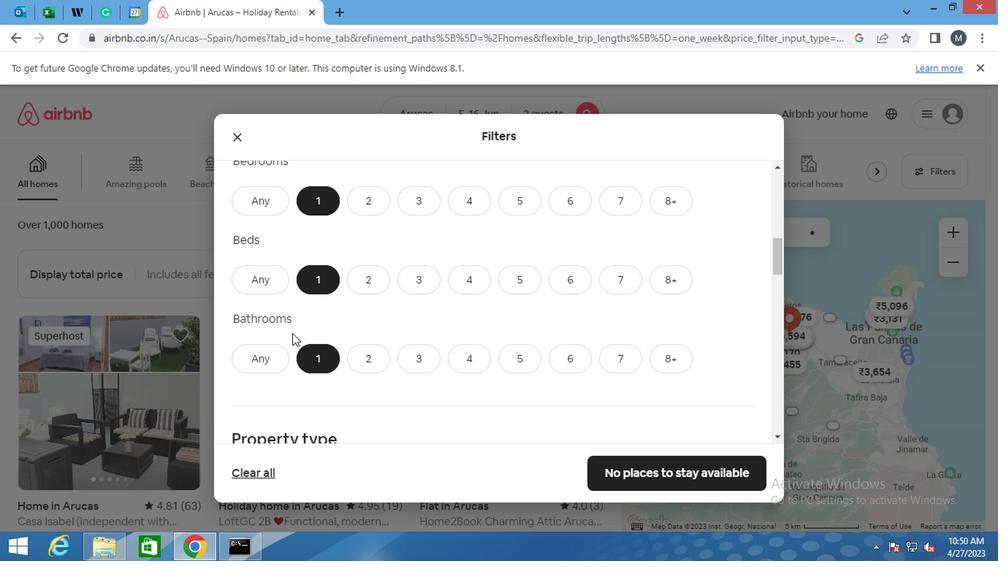 
Action: Mouse scrolled (289, 339) with delta (0, -1)
Screenshot: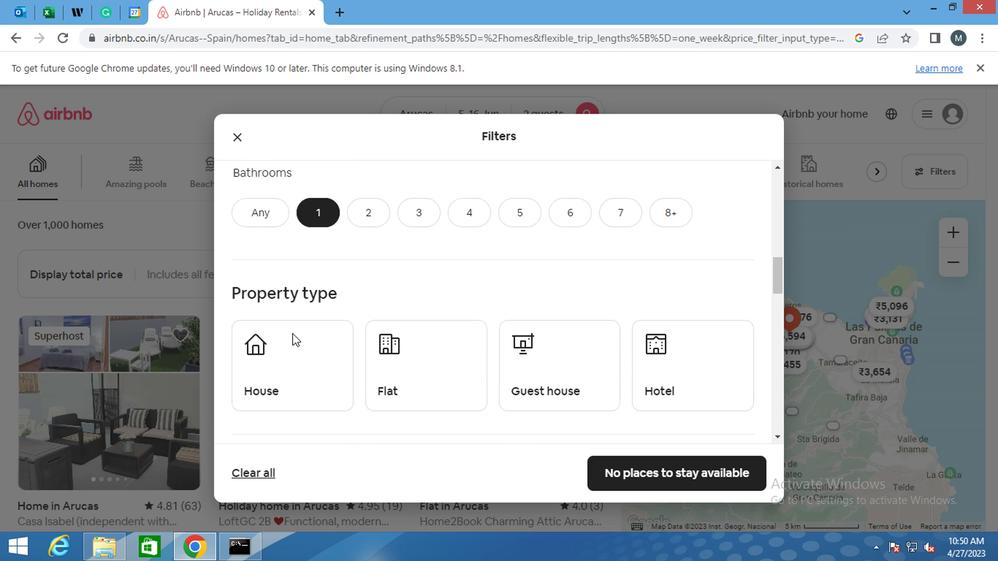 
Action: Mouse moved to (294, 332)
Screenshot: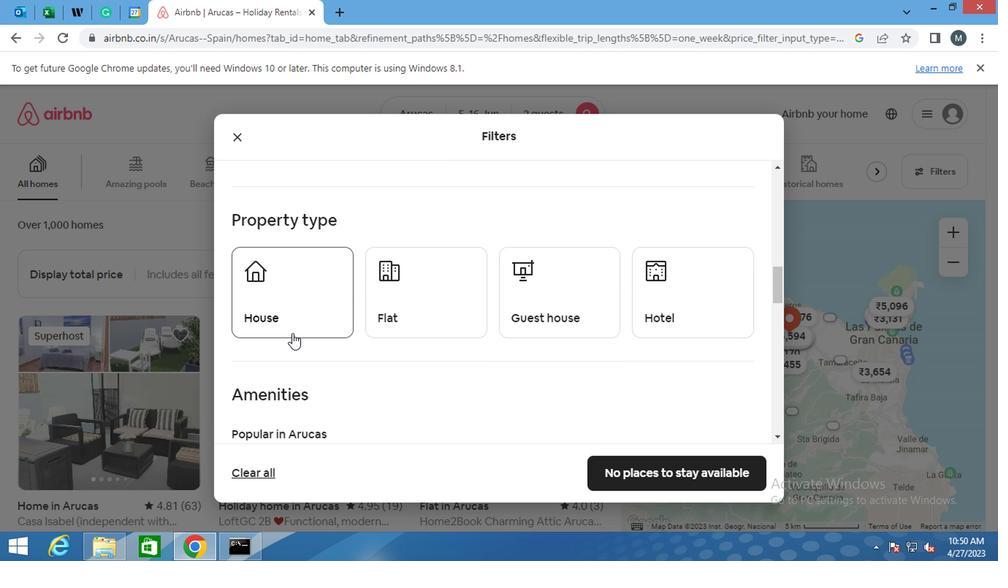 
Action: Mouse scrolled (294, 331) with delta (0, -1)
Screenshot: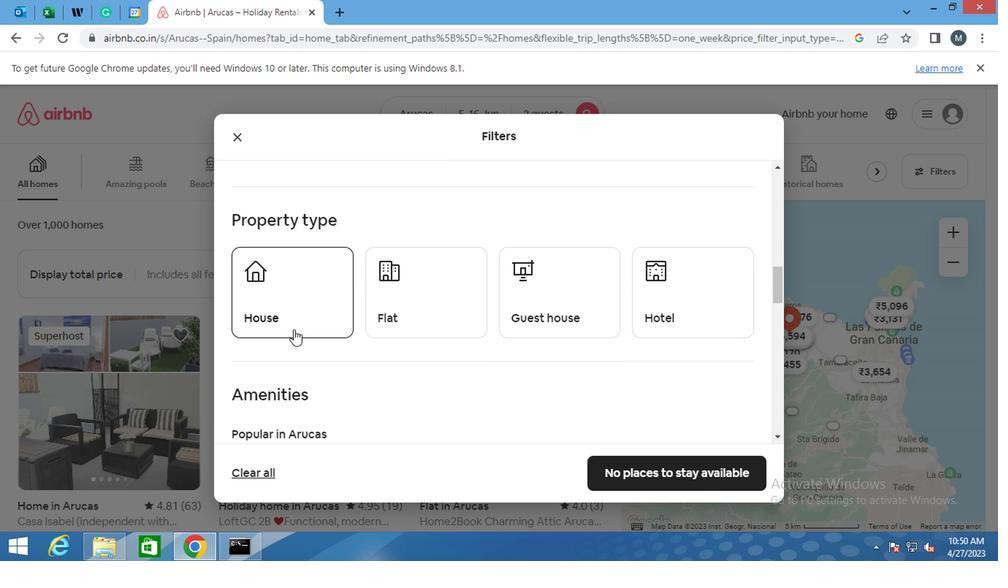 
Action: Mouse moved to (278, 258)
Screenshot: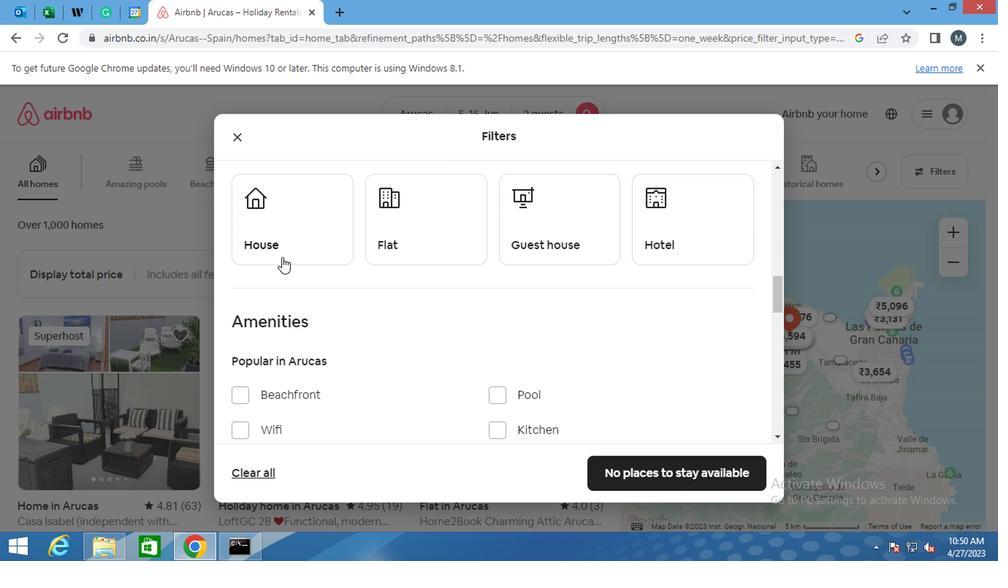 
Action: Mouse pressed left at (278, 258)
Screenshot: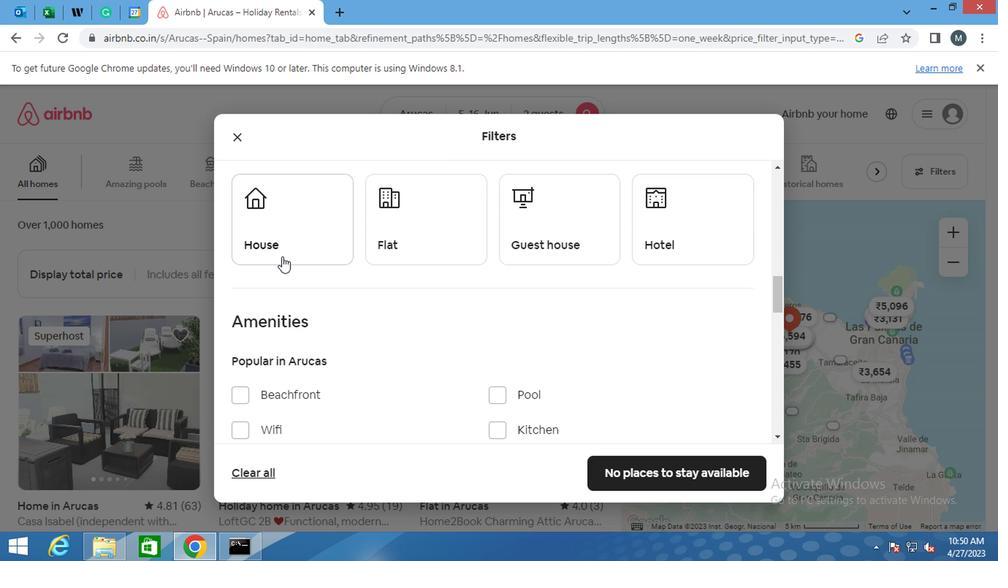 
Action: Mouse moved to (391, 247)
Screenshot: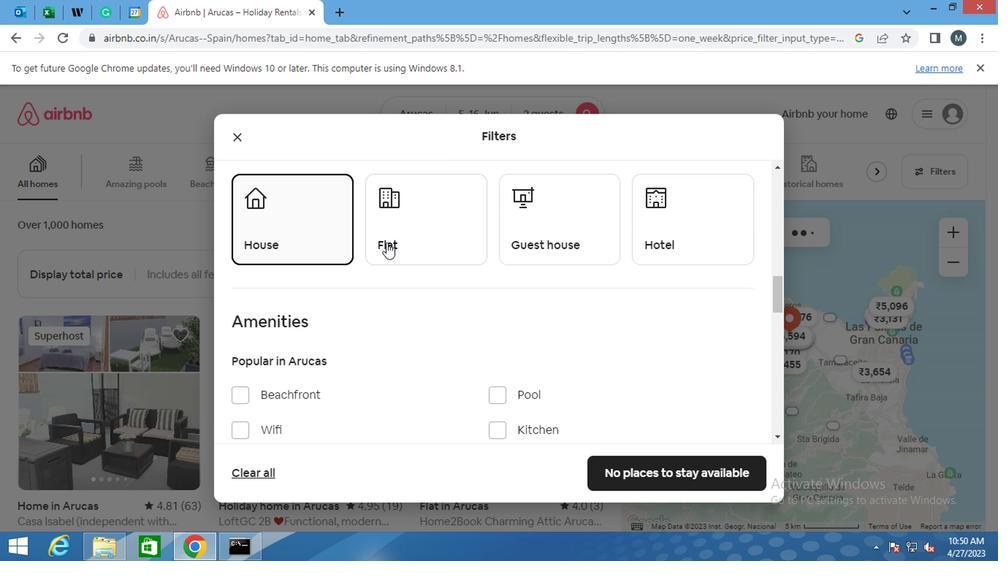 
Action: Mouse pressed left at (391, 247)
Screenshot: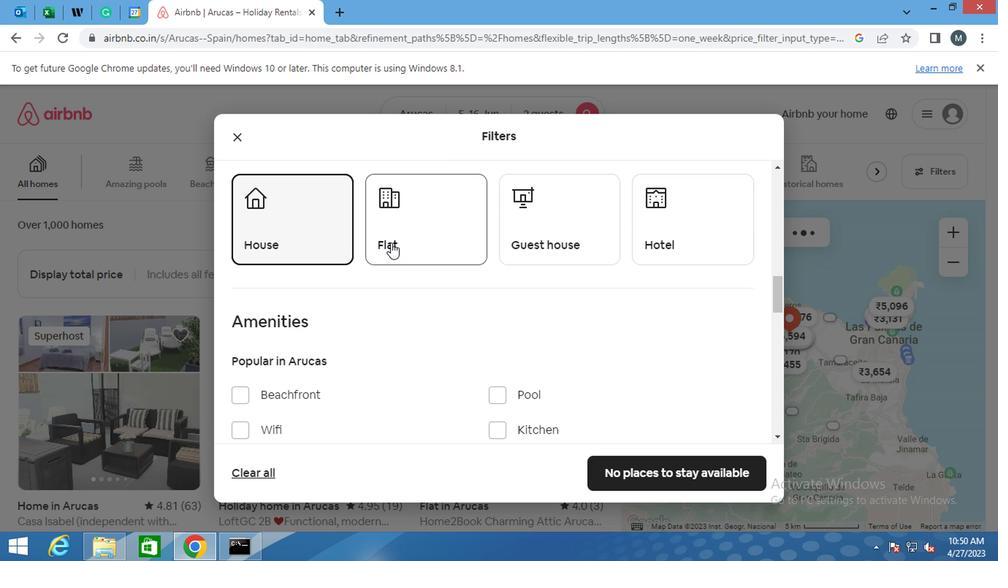 
Action: Mouse moved to (579, 230)
Screenshot: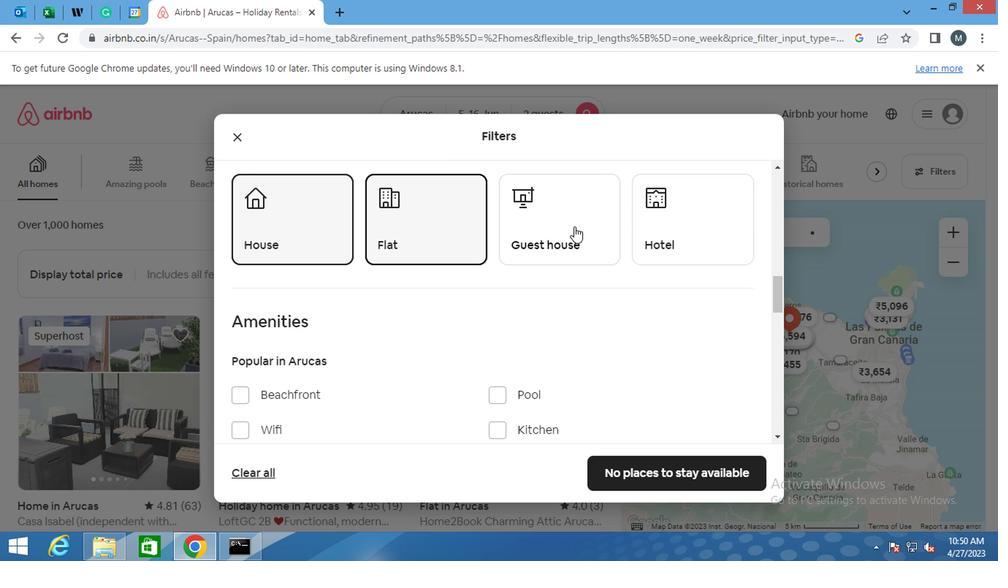 
Action: Mouse pressed left at (579, 230)
Screenshot: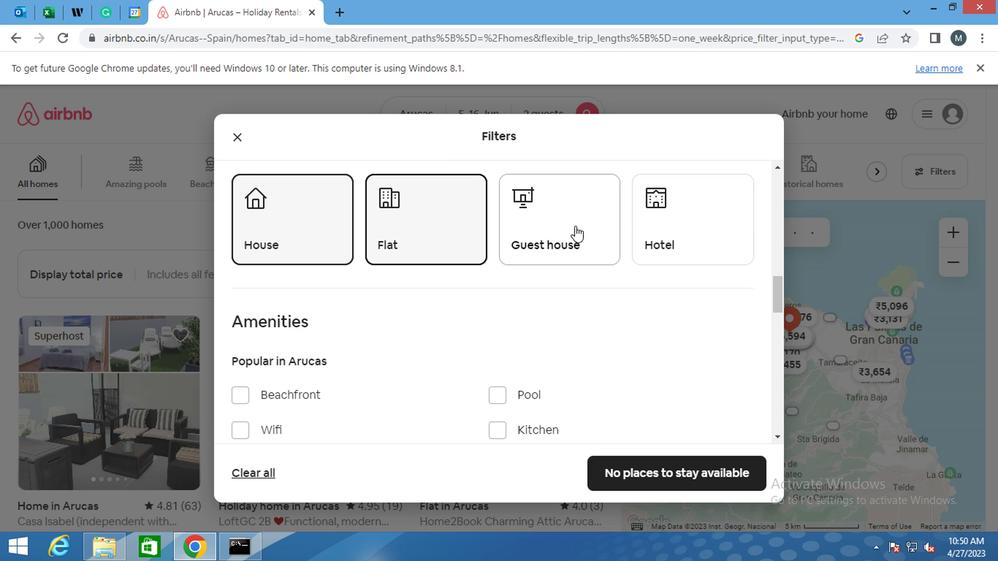 
Action: Mouse moved to (670, 226)
Screenshot: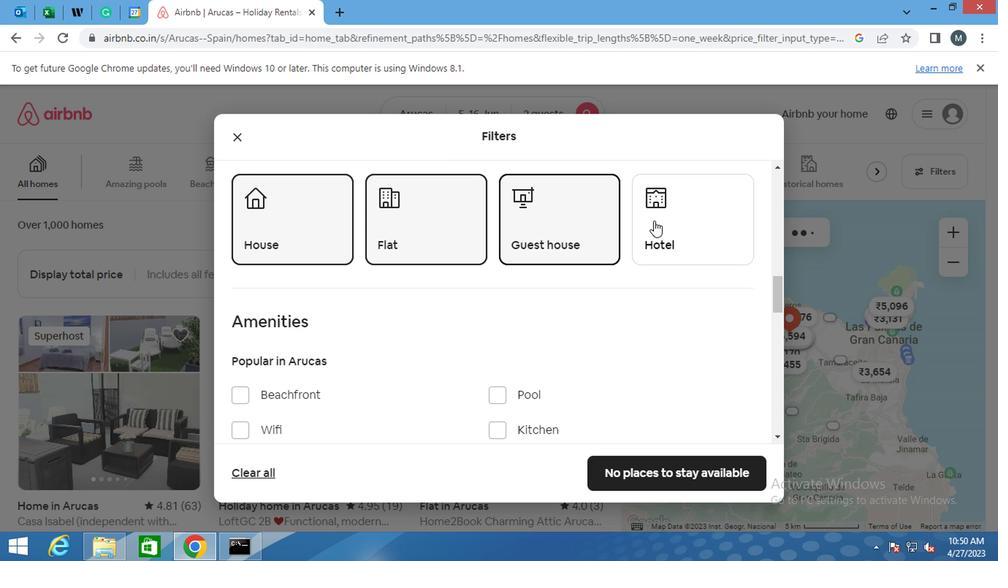 
Action: Mouse pressed left at (670, 226)
Screenshot: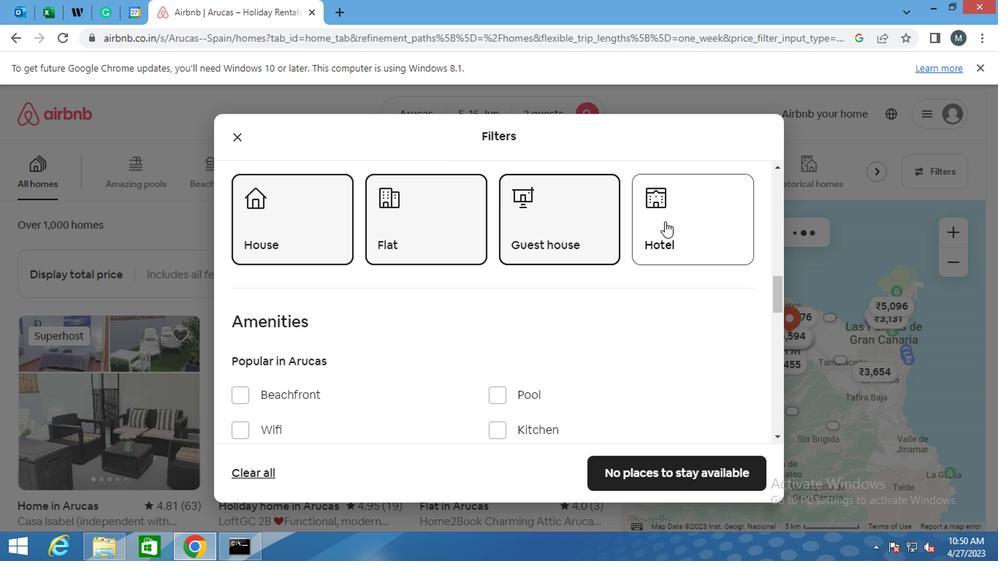 
Action: Mouse moved to (415, 249)
Screenshot: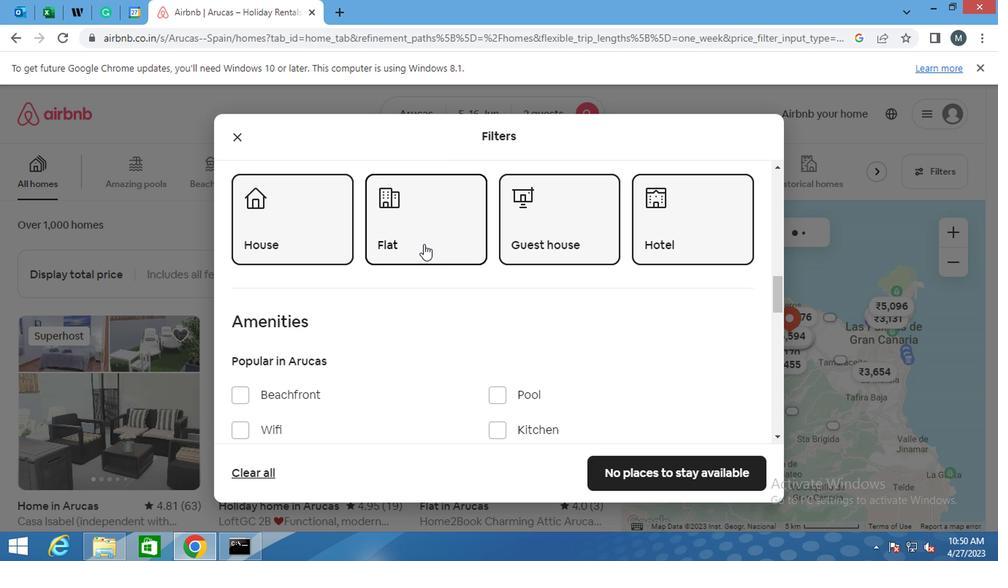 
Action: Mouse scrolled (415, 249) with delta (0, 0)
Screenshot: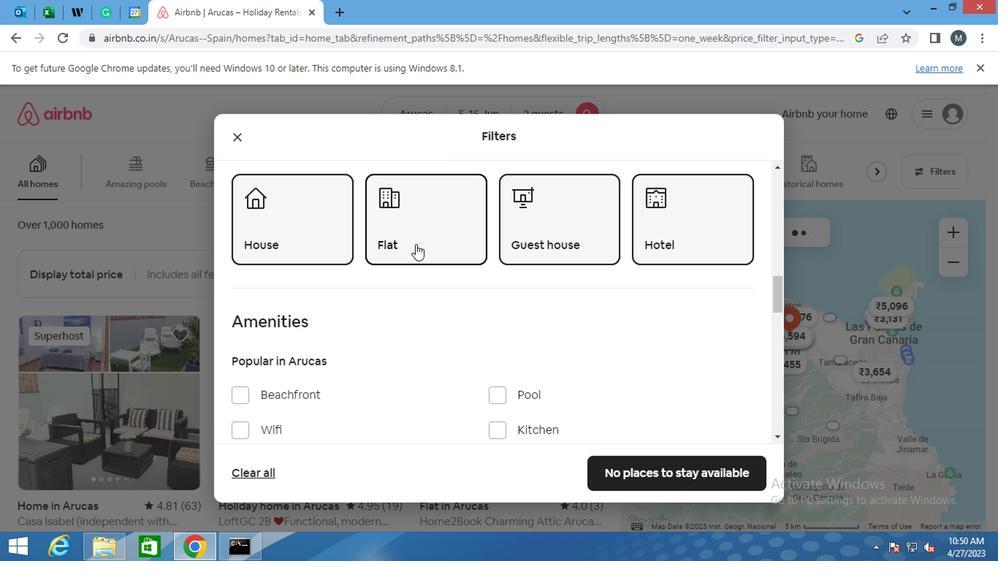 
Action: Mouse moved to (414, 249)
Screenshot: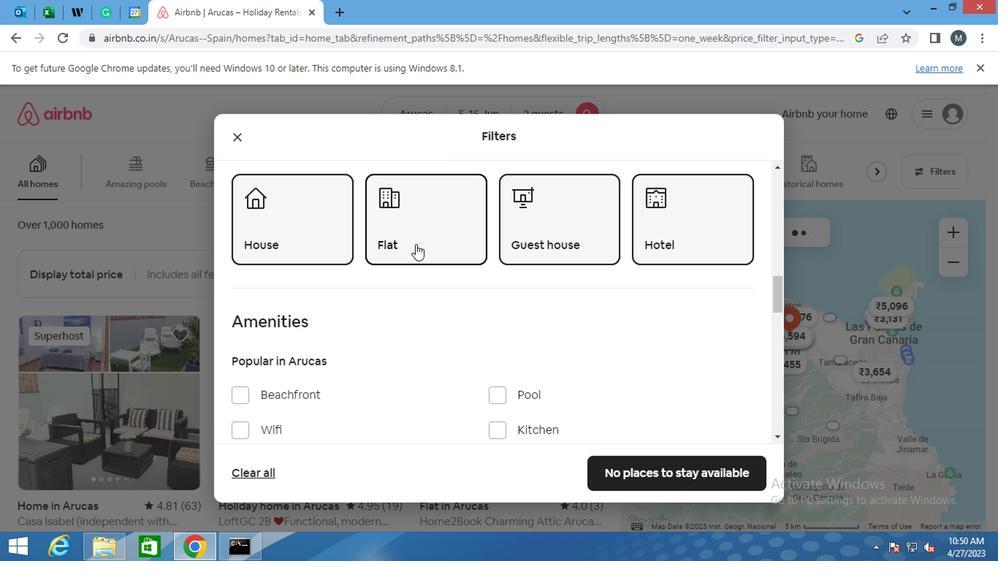 
Action: Mouse scrolled (414, 249) with delta (0, 0)
Screenshot: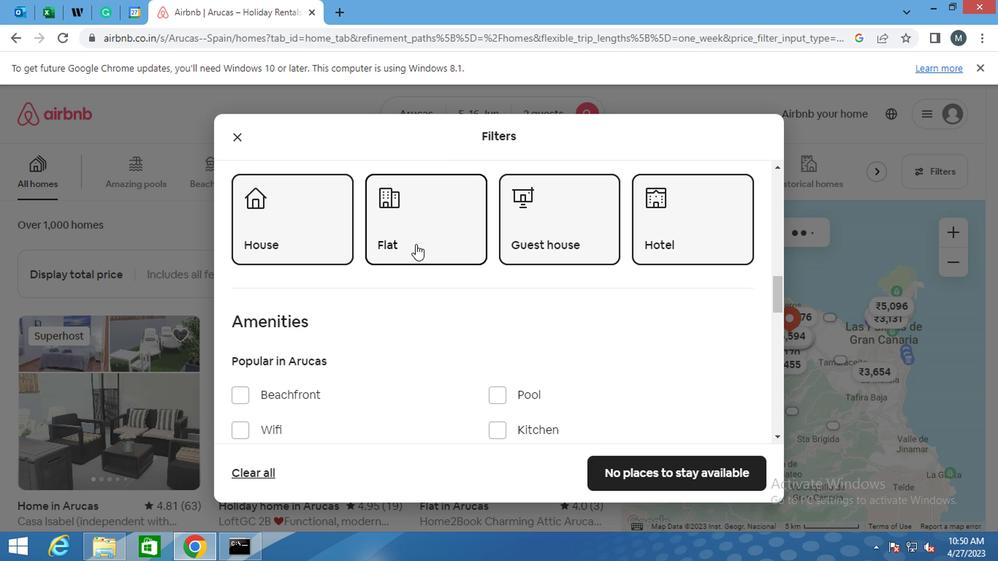 
Action: Mouse moved to (405, 251)
Screenshot: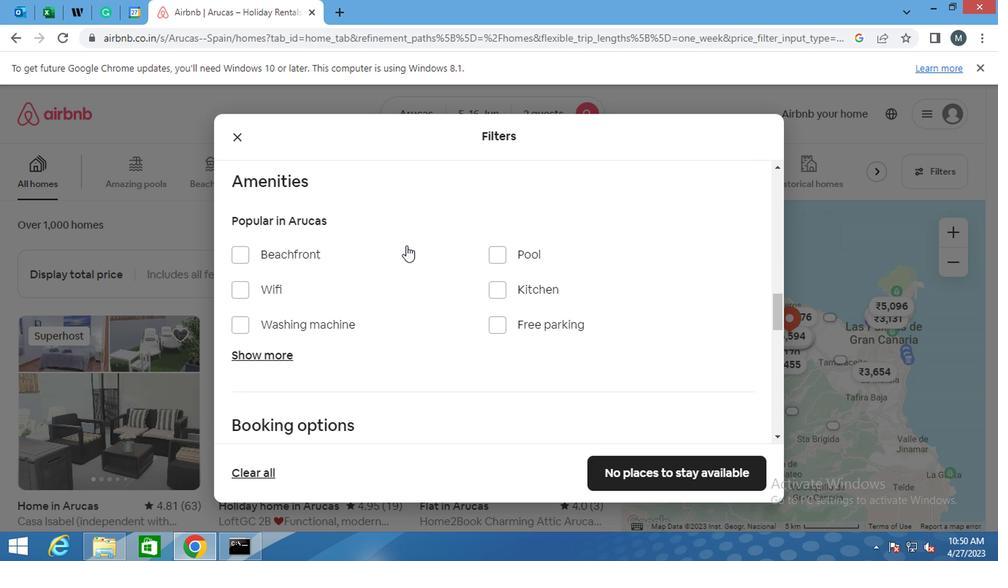 
Action: Mouse scrolled (405, 250) with delta (0, 0)
Screenshot: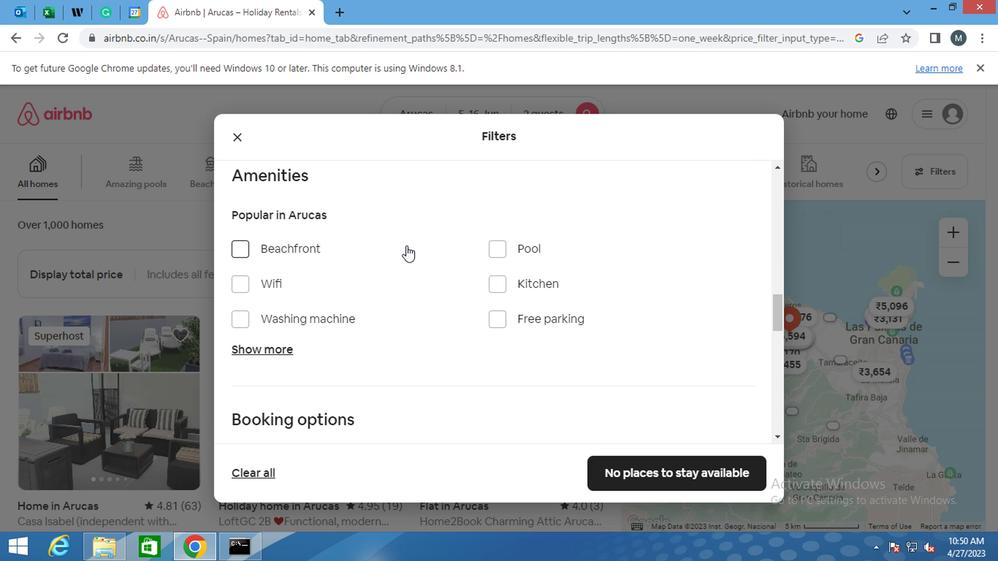 
Action: Mouse moved to (404, 252)
Screenshot: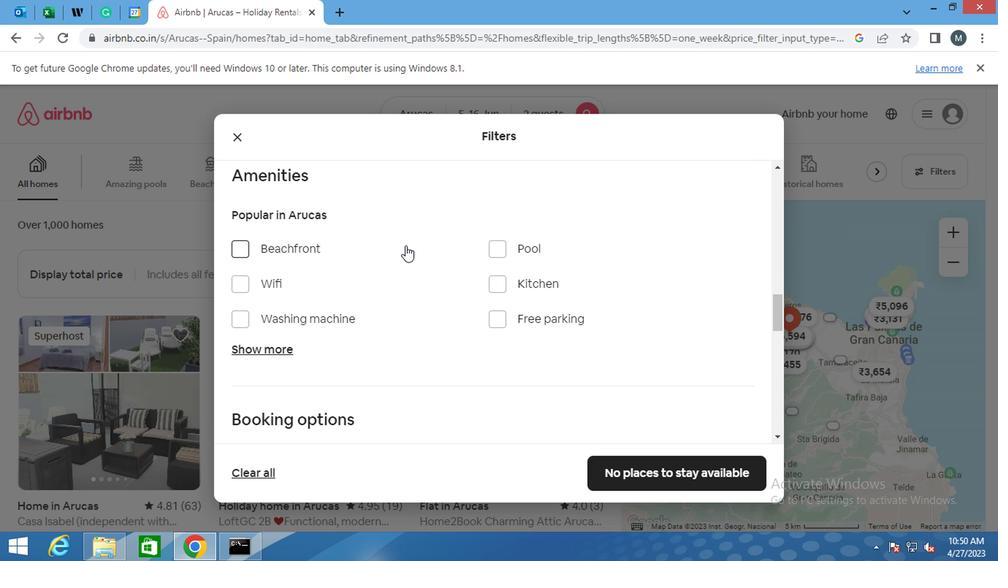 
Action: Mouse scrolled (404, 252) with delta (0, 0)
Screenshot: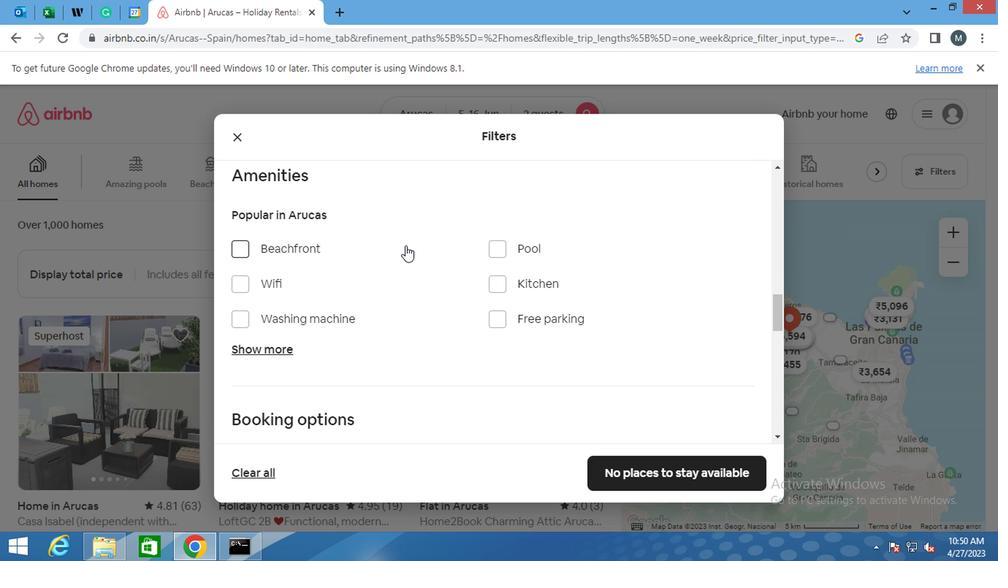 
Action: Mouse moved to (399, 256)
Screenshot: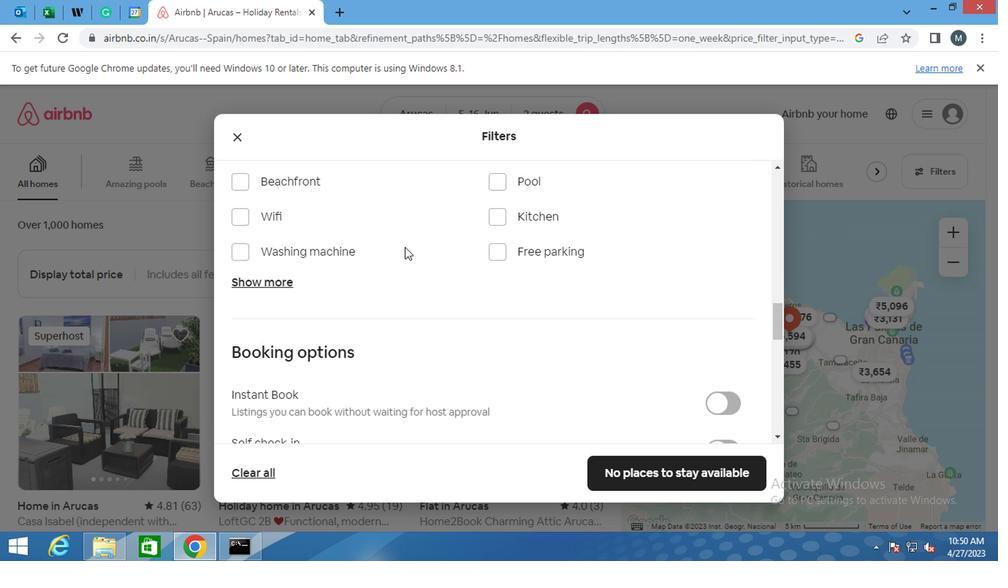 
Action: Mouse scrolled (399, 255) with delta (0, 0)
Screenshot: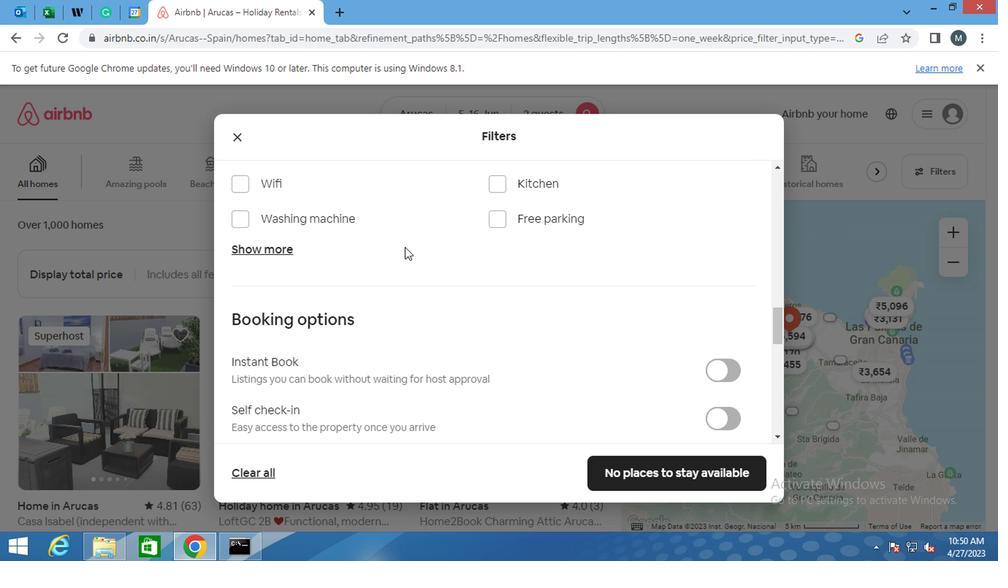 
Action: Mouse moved to (719, 309)
Screenshot: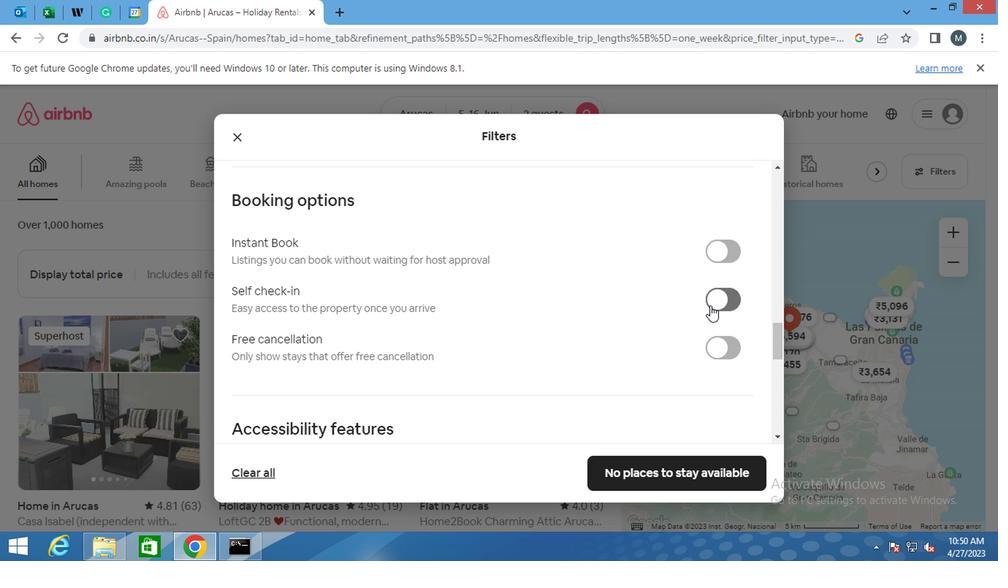 
Action: Mouse pressed left at (719, 309)
Screenshot: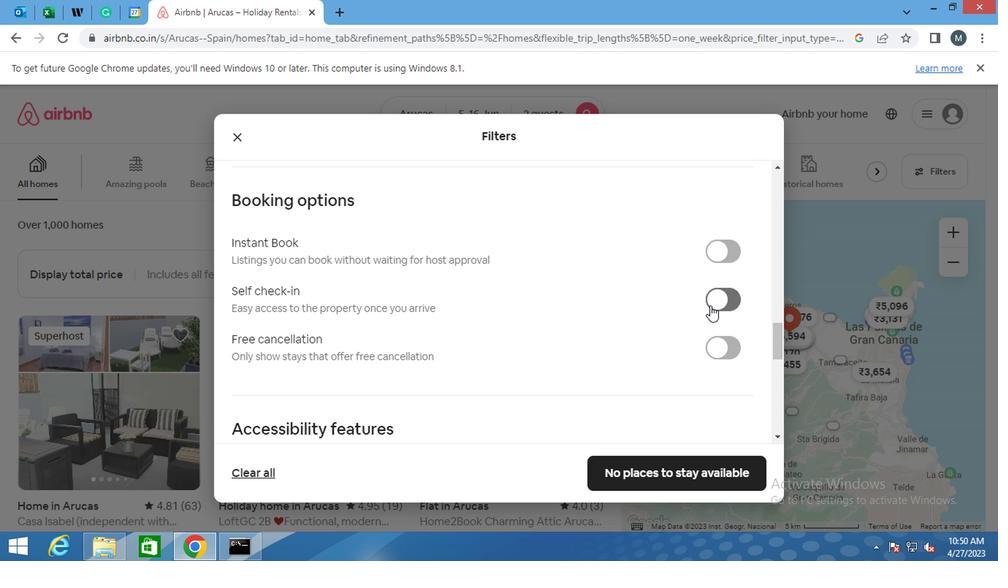 
Action: Mouse moved to (520, 313)
Screenshot: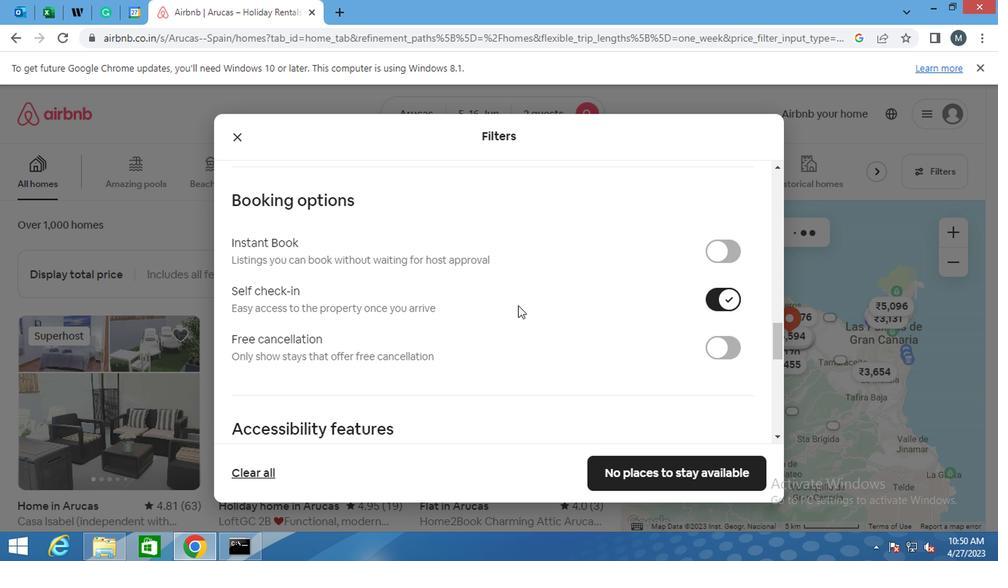 
Action: Mouse scrolled (520, 311) with delta (0, -1)
Screenshot: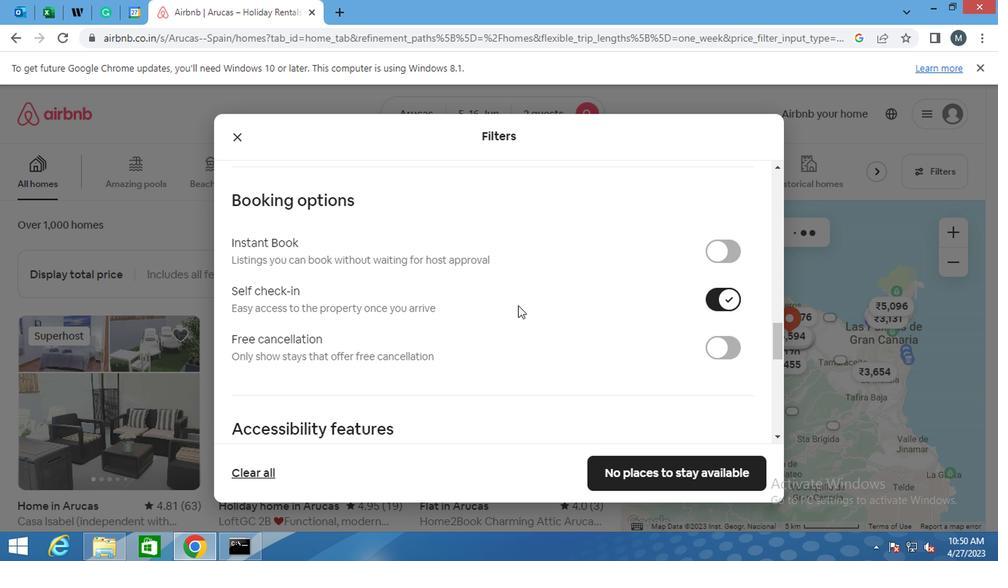 
Action: Mouse moved to (517, 314)
Screenshot: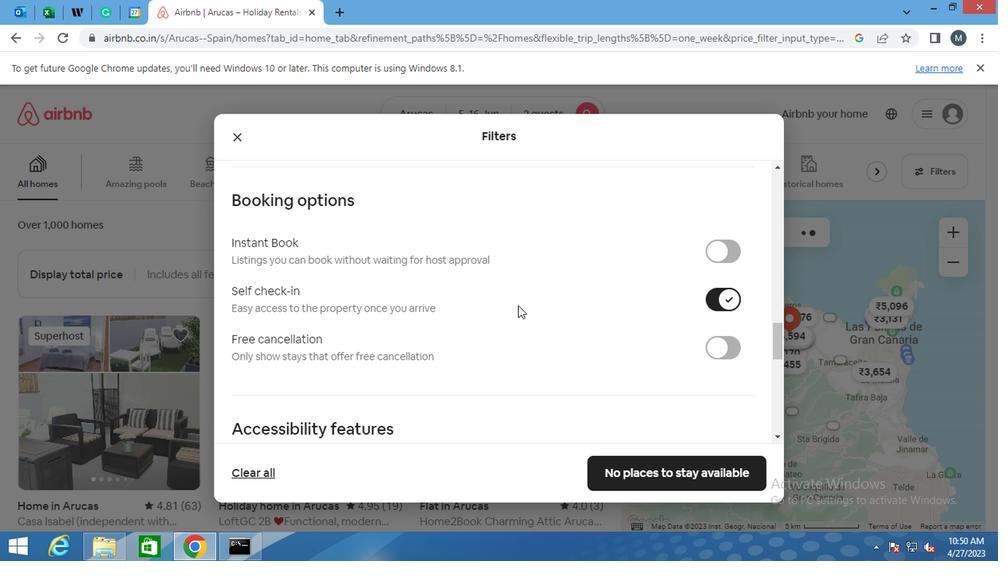 
Action: Mouse scrolled (517, 313) with delta (0, -1)
Screenshot: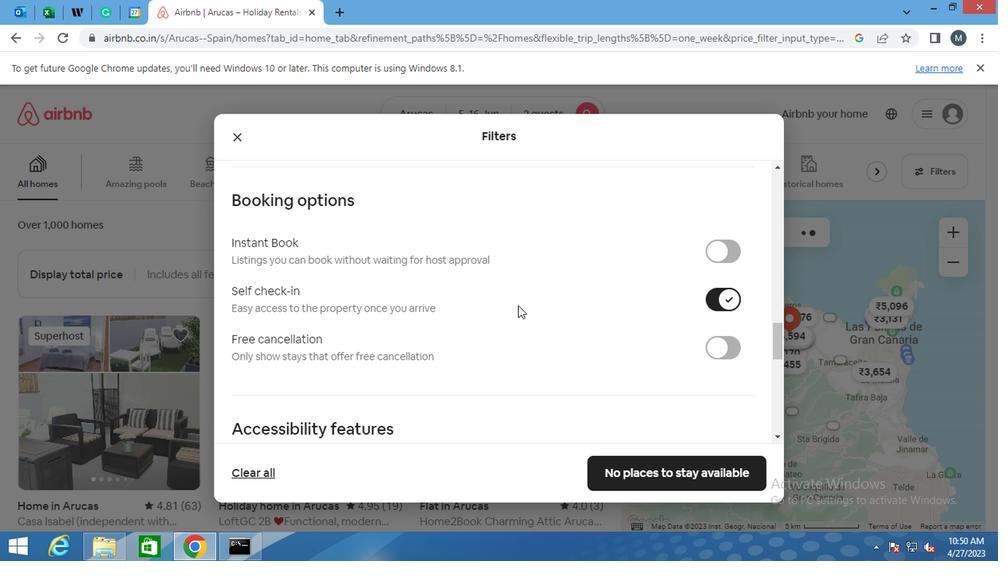 
Action: Mouse moved to (485, 319)
Screenshot: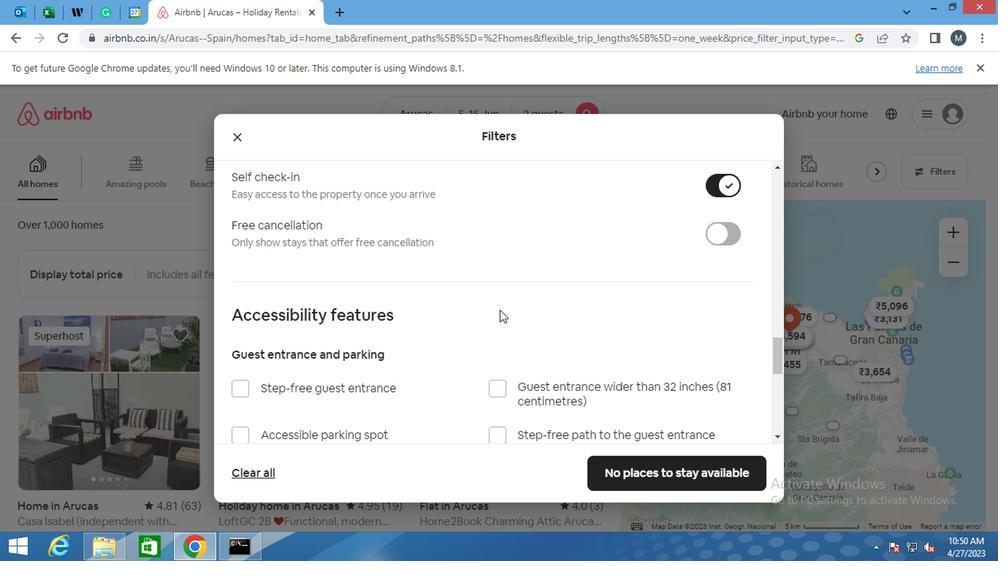 
Action: Mouse scrolled (485, 318) with delta (0, -1)
Screenshot: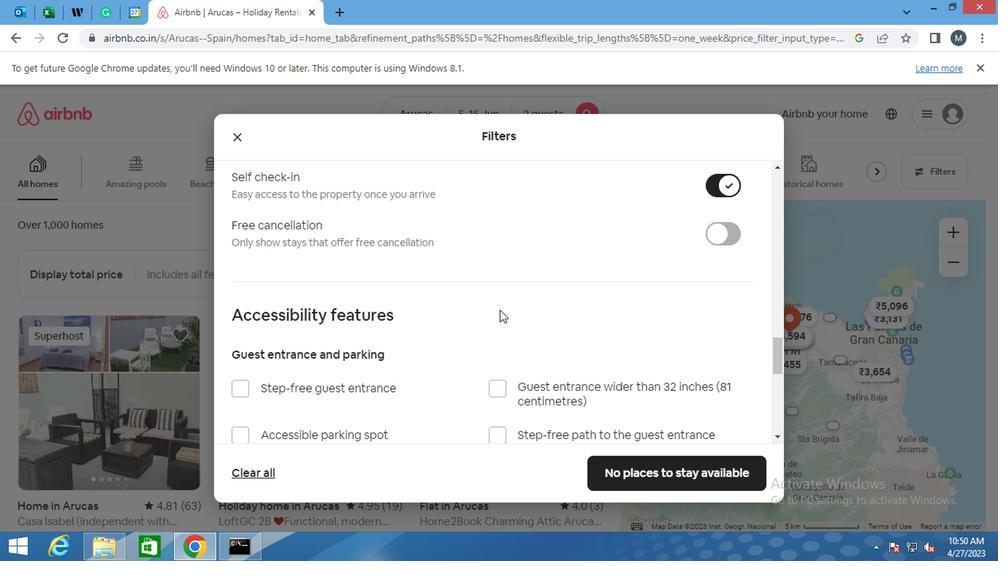 
Action: Mouse moved to (434, 332)
Screenshot: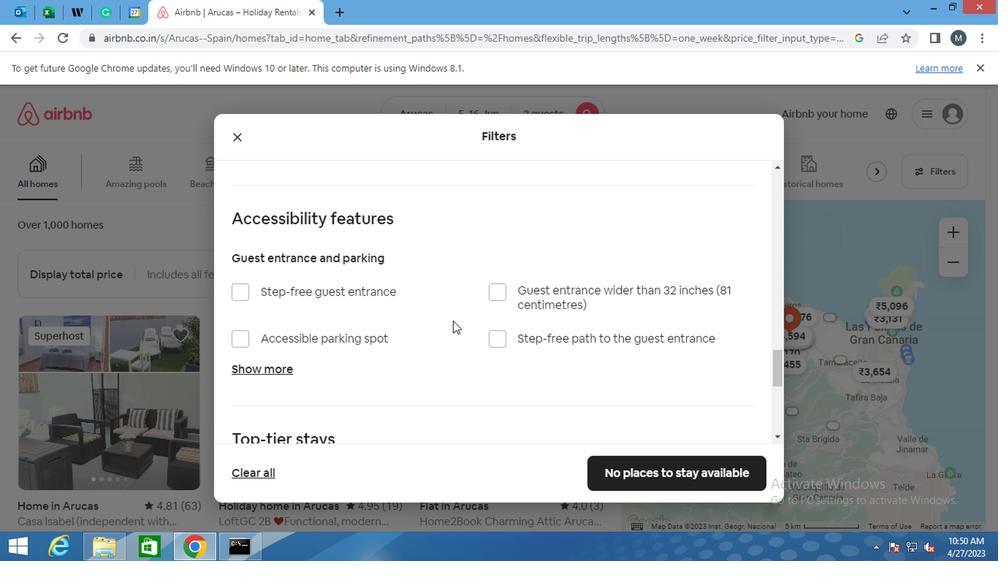 
Action: Mouse scrolled (434, 331) with delta (0, -1)
Screenshot: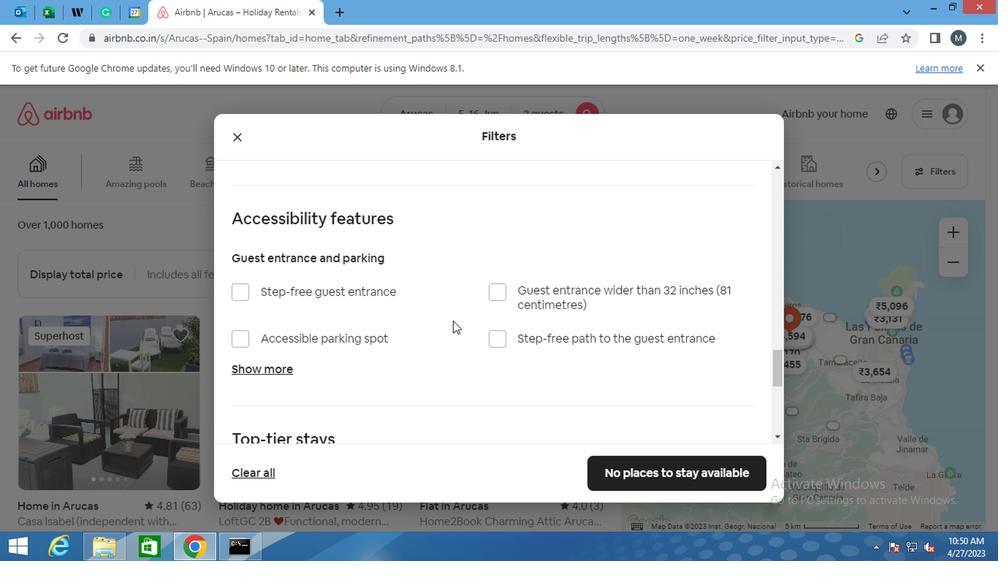 
Action: Mouse moved to (426, 335)
Screenshot: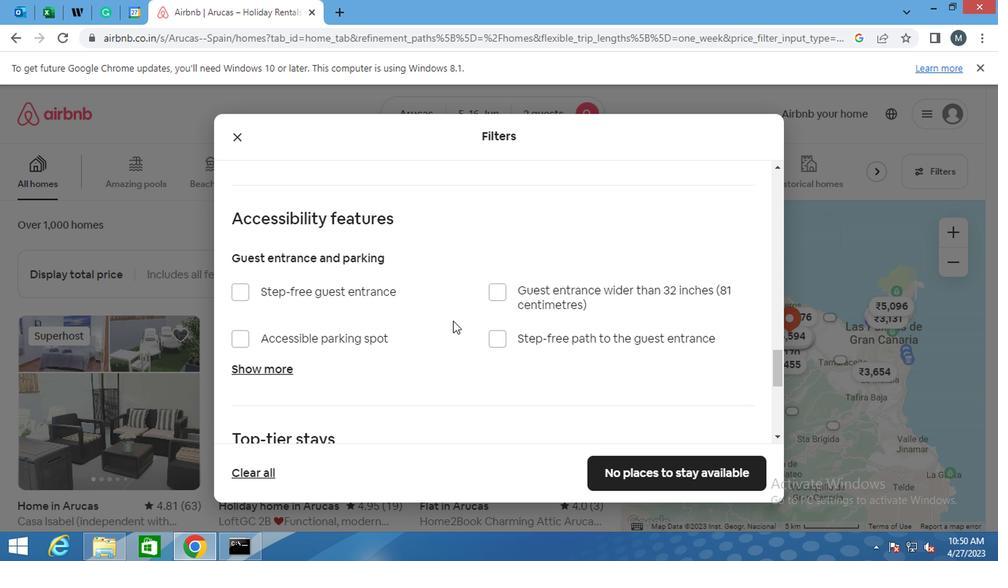 
Action: Mouse scrolled (426, 335) with delta (0, 0)
Screenshot: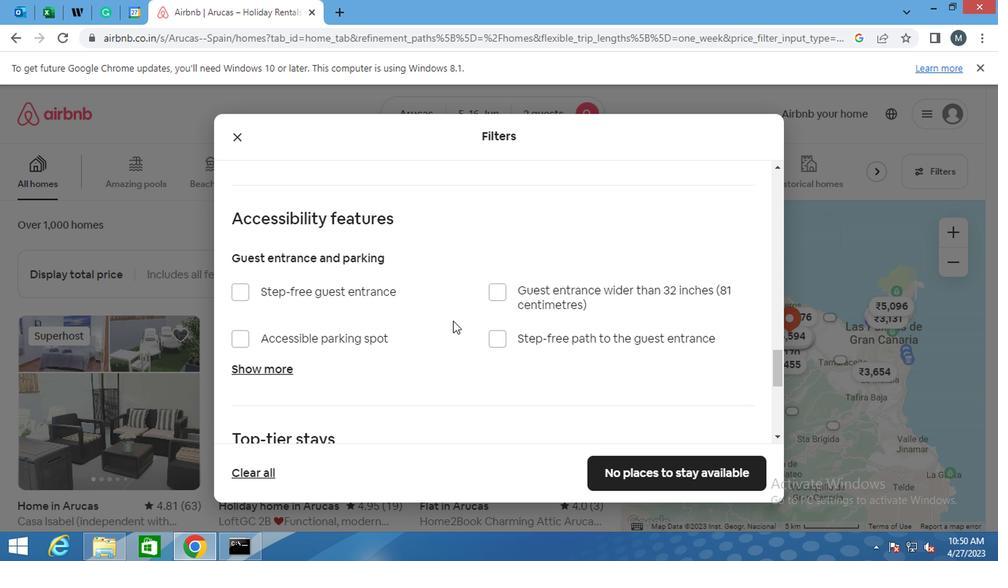 
Action: Mouse moved to (416, 341)
Screenshot: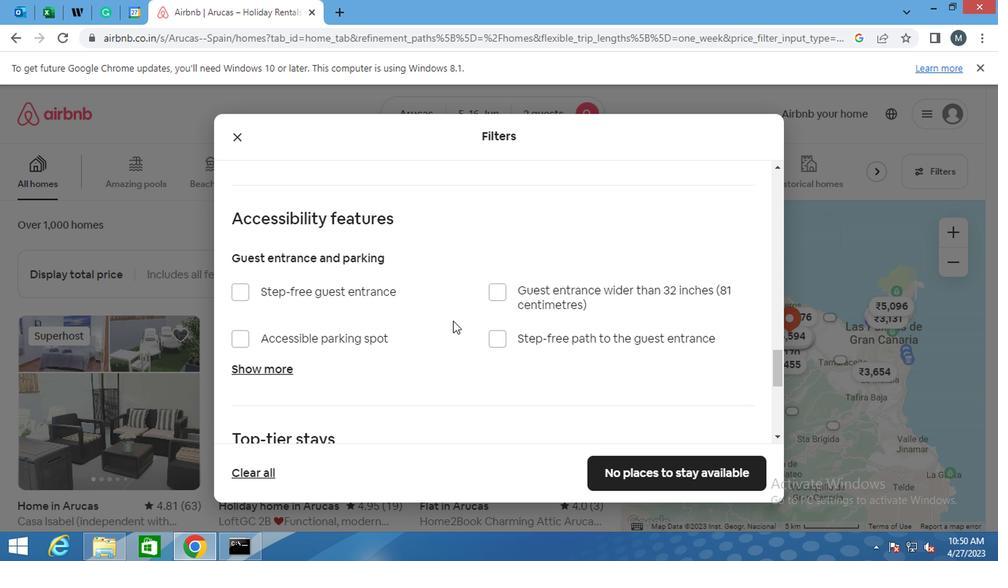 
Action: Mouse scrolled (416, 340) with delta (0, 0)
Screenshot: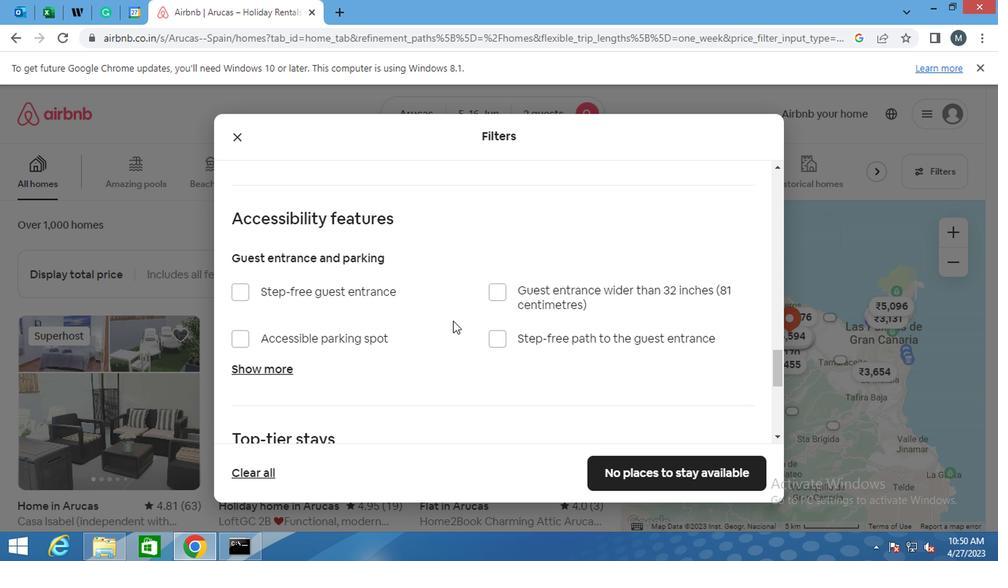 
Action: Mouse moved to (279, 345)
Screenshot: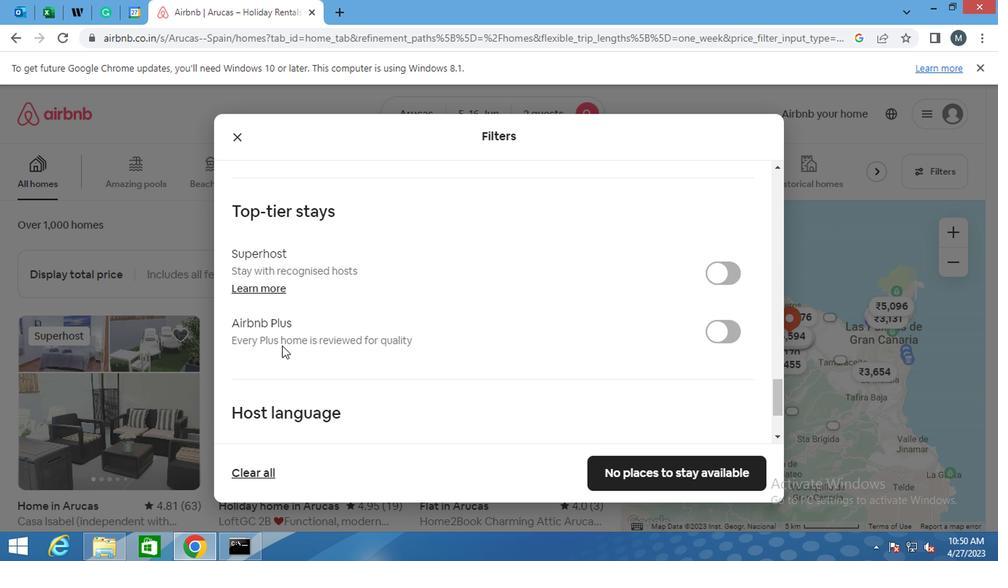 
Action: Mouse scrolled (279, 344) with delta (0, -1)
Screenshot: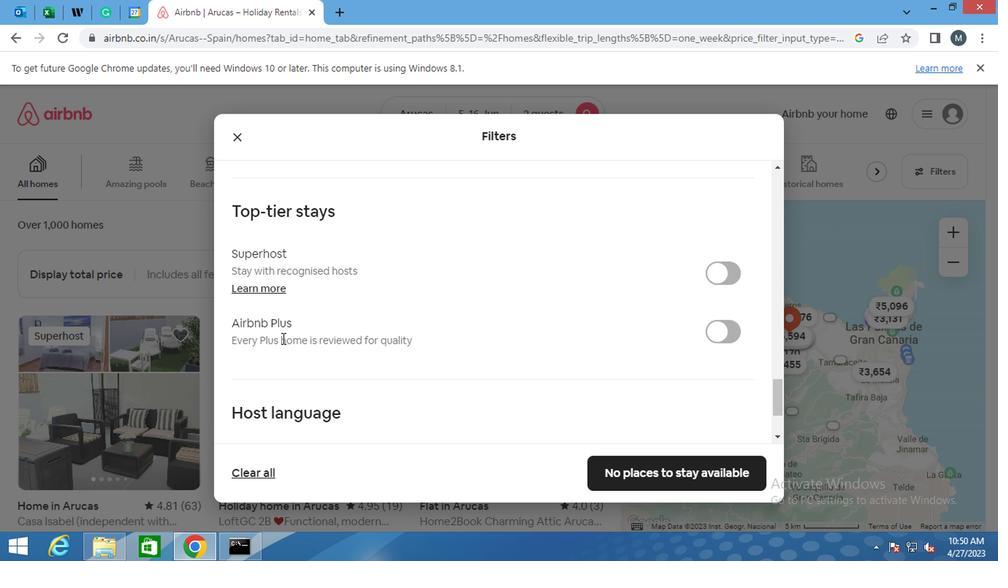 
Action: Mouse moved to (265, 362)
Screenshot: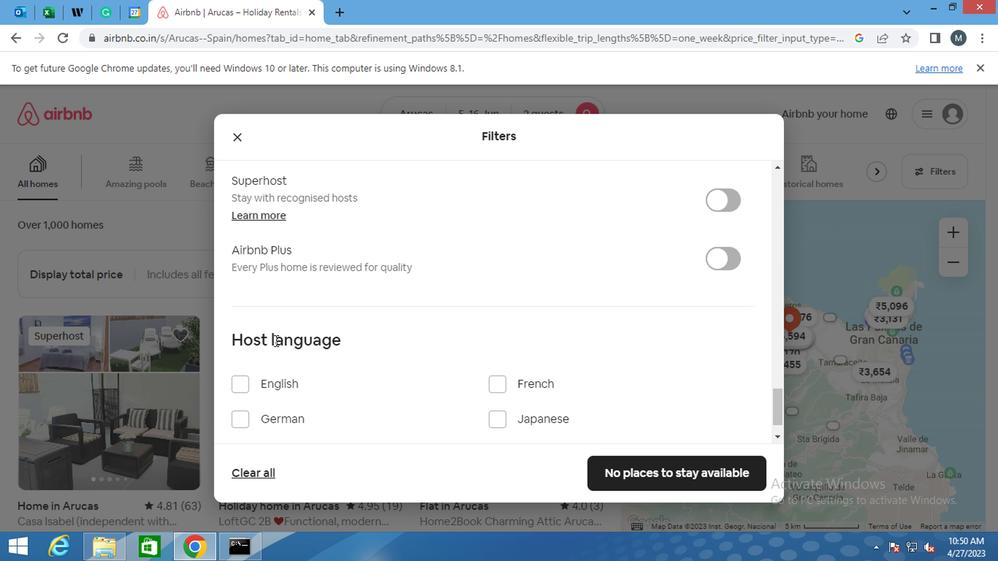 
Action: Mouse scrolled (265, 361) with delta (0, 0)
Screenshot: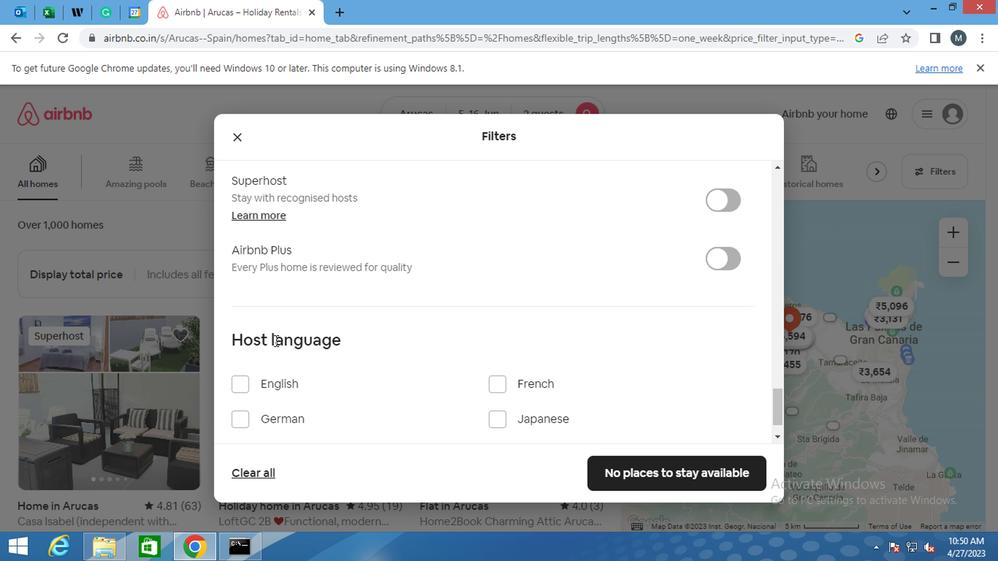 
Action: Mouse moved to (245, 345)
Screenshot: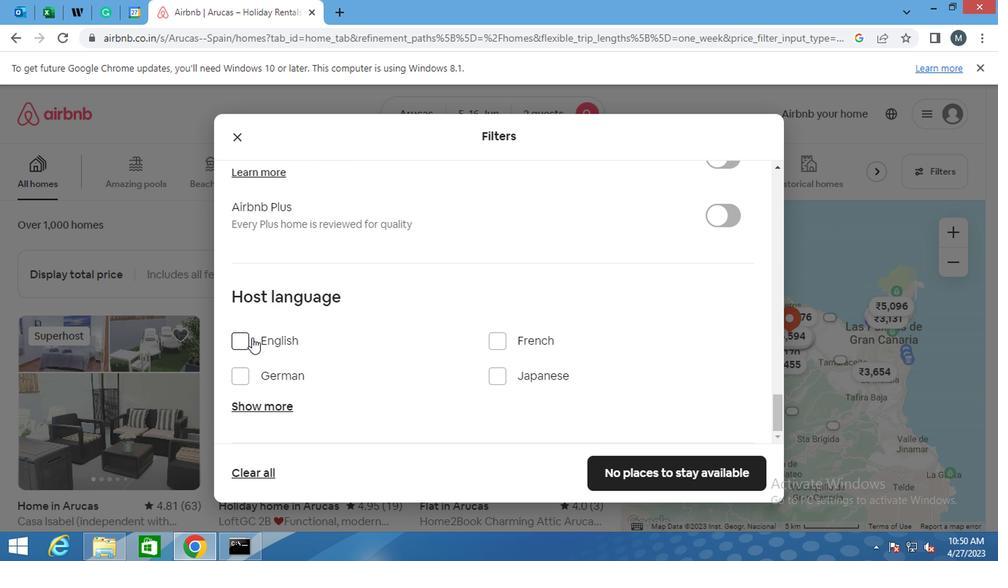 
Action: Mouse pressed left at (245, 345)
Screenshot: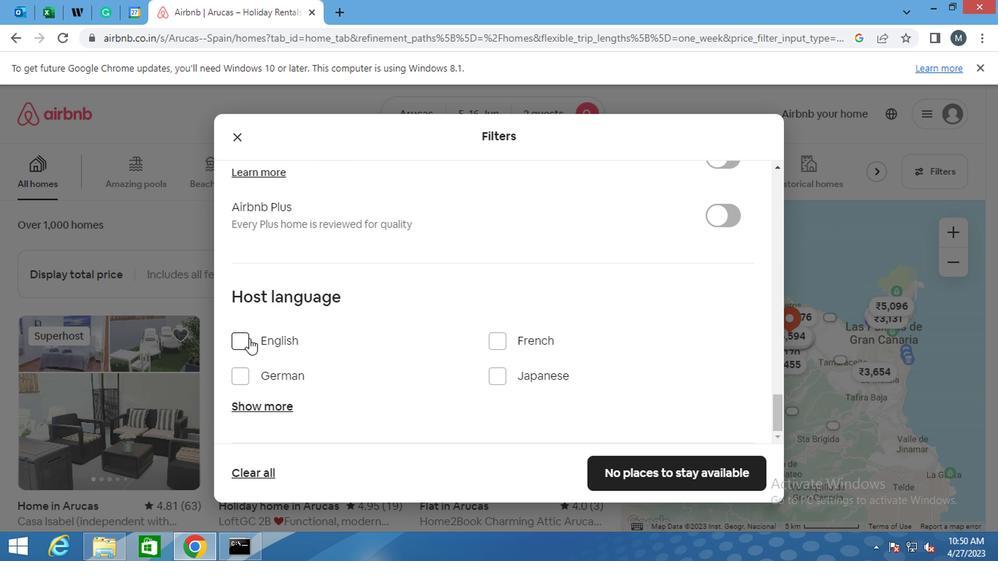 
Action: Mouse moved to (639, 480)
Screenshot: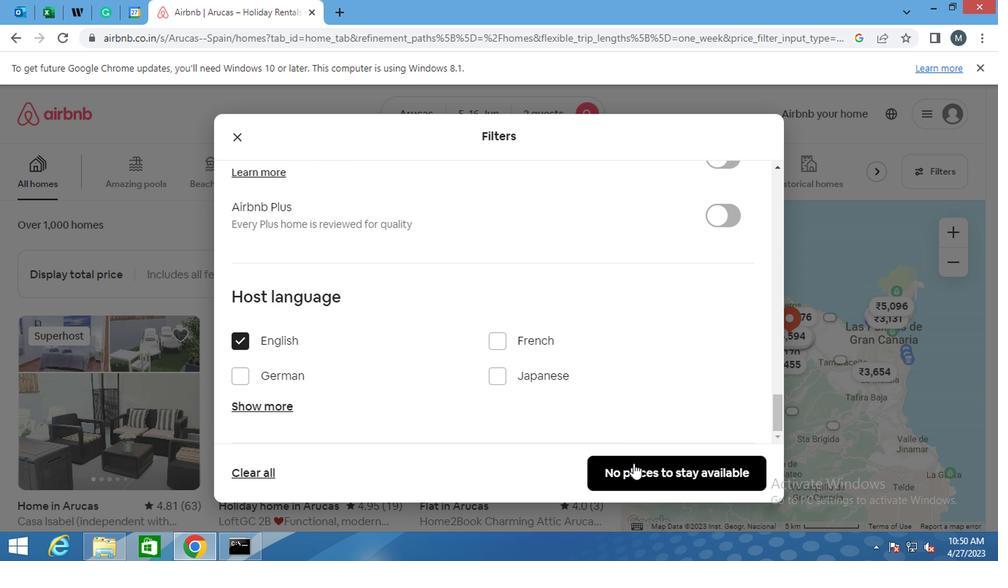 
Action: Mouse pressed left at (639, 480)
Screenshot: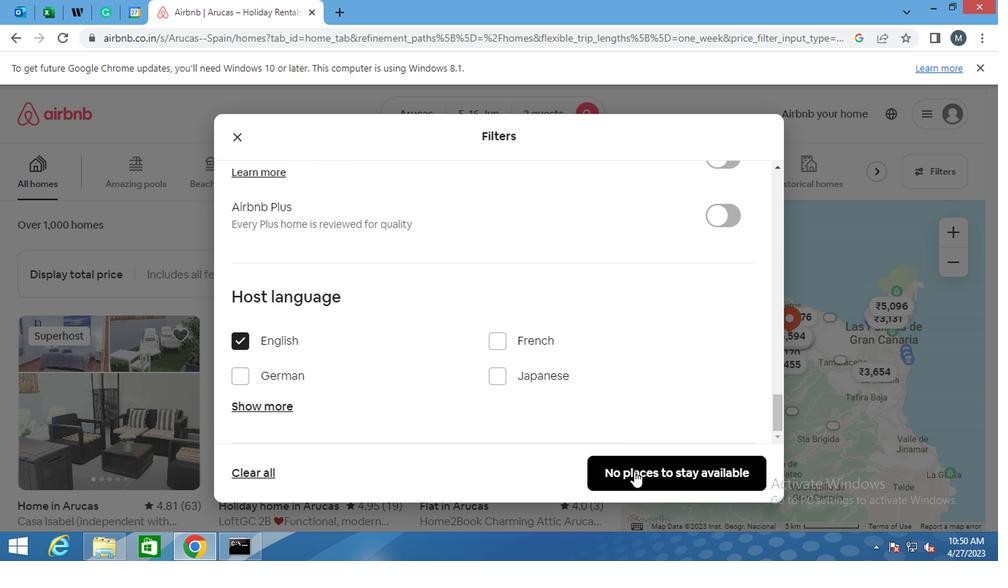 
Action: Mouse moved to (639, 480)
Screenshot: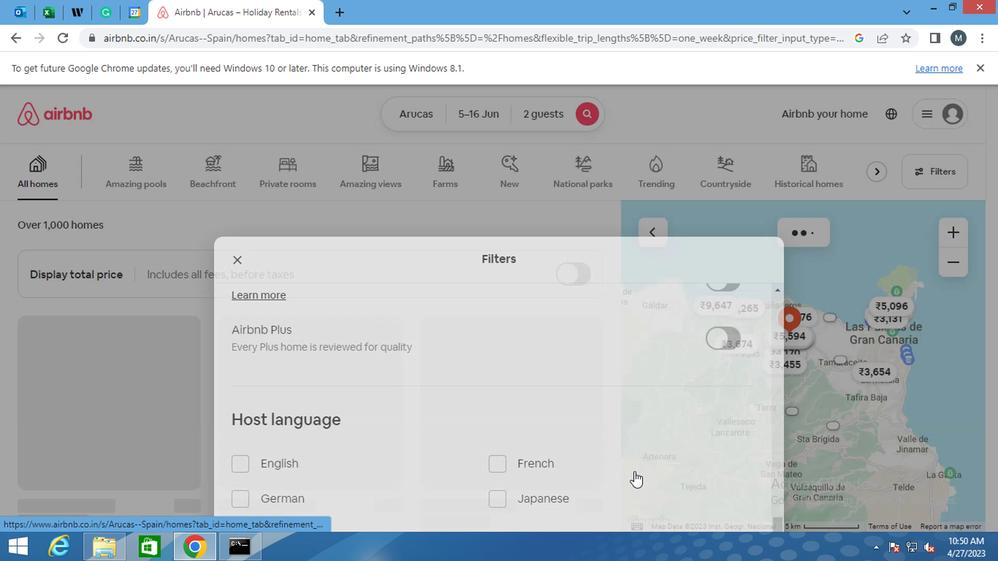 
